 Task: Reserve a 3-hour wildlife and nature sketching workshop for art enthusiasts to capture the beauty of the natural world through sketching.
Action: Mouse pressed left at (983, 149)
Screenshot: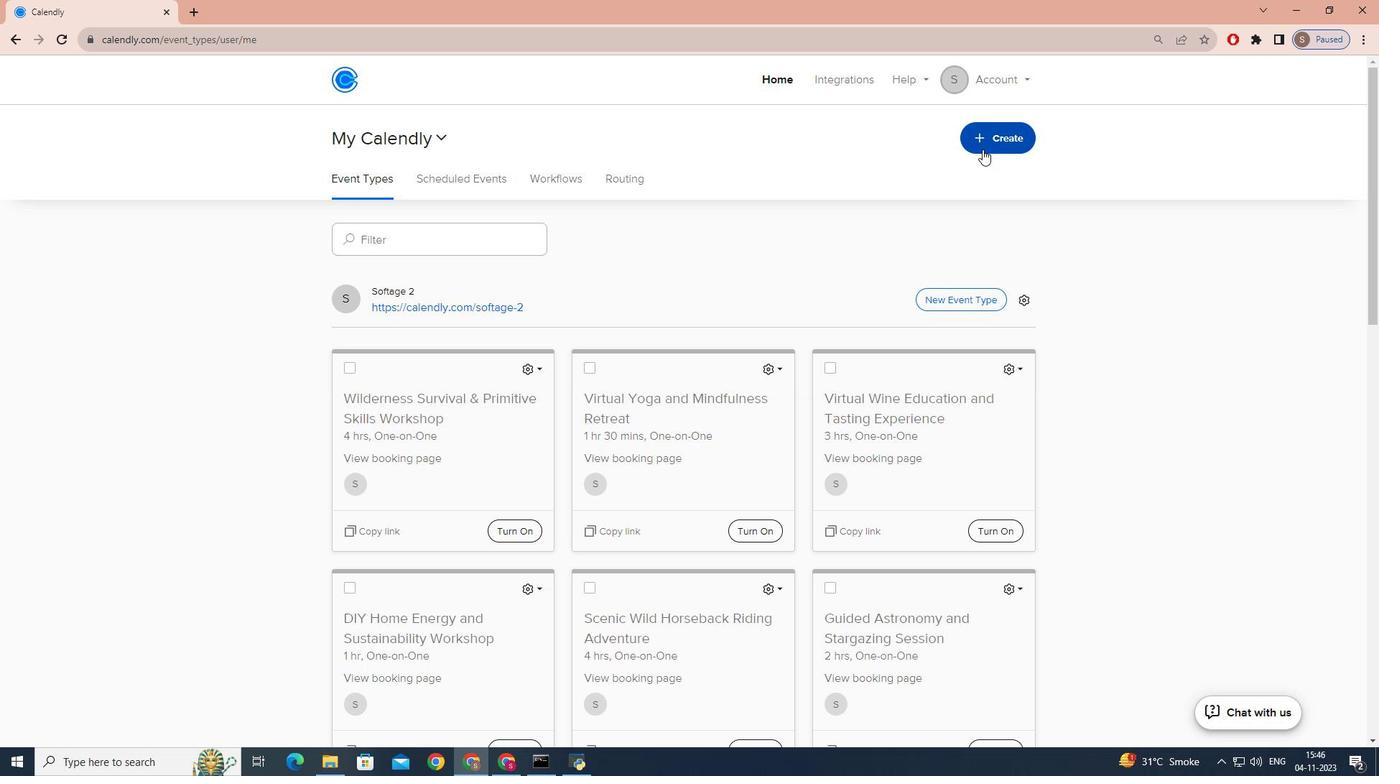 
Action: Mouse moved to (933, 178)
Screenshot: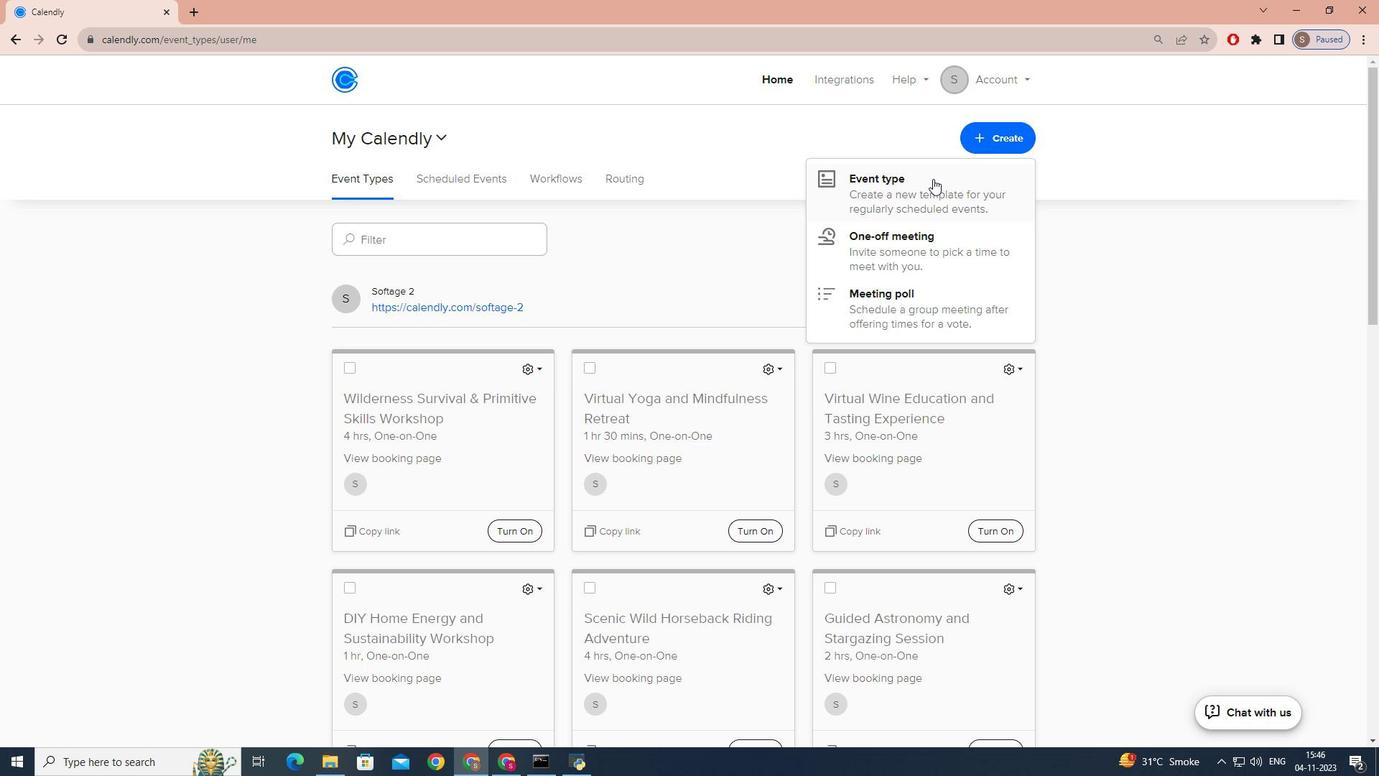 
Action: Mouse pressed left at (933, 178)
Screenshot: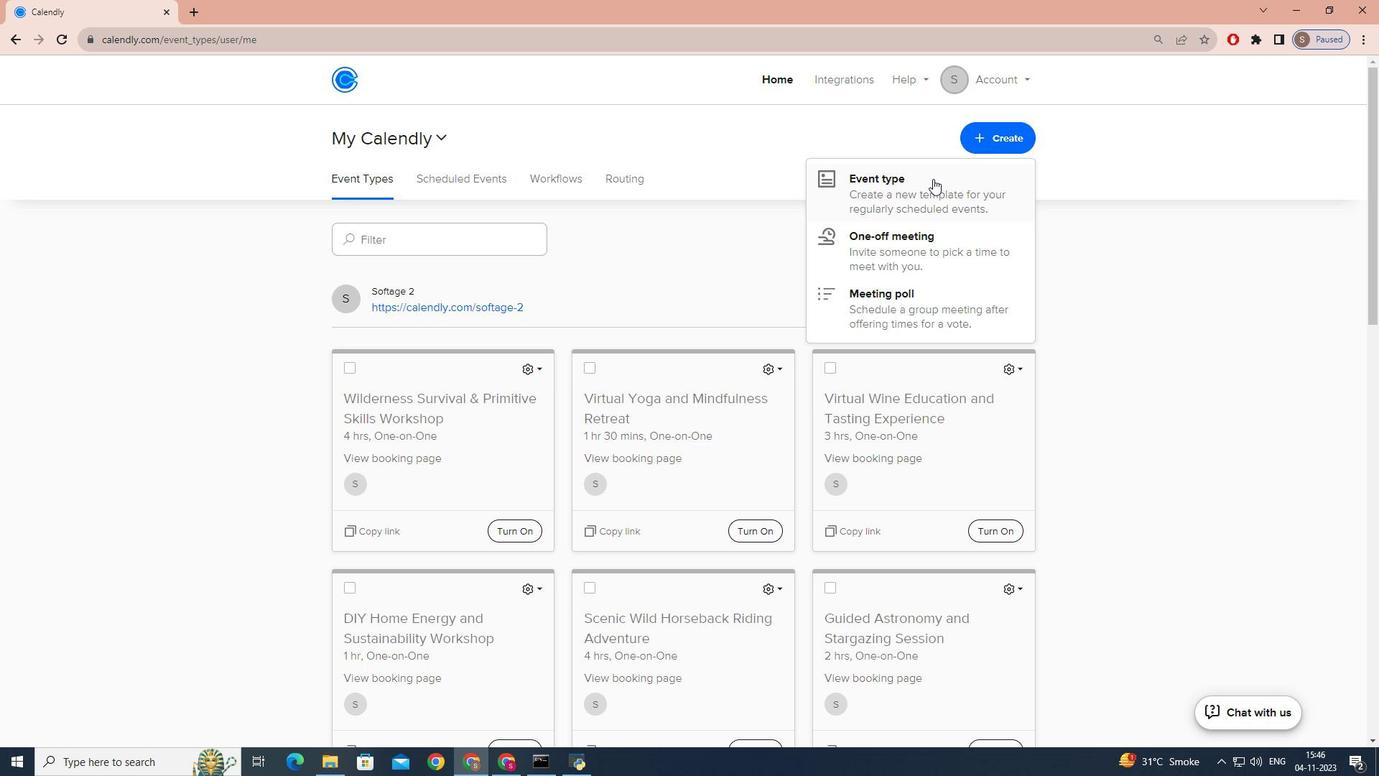 
Action: Mouse moved to (587, 252)
Screenshot: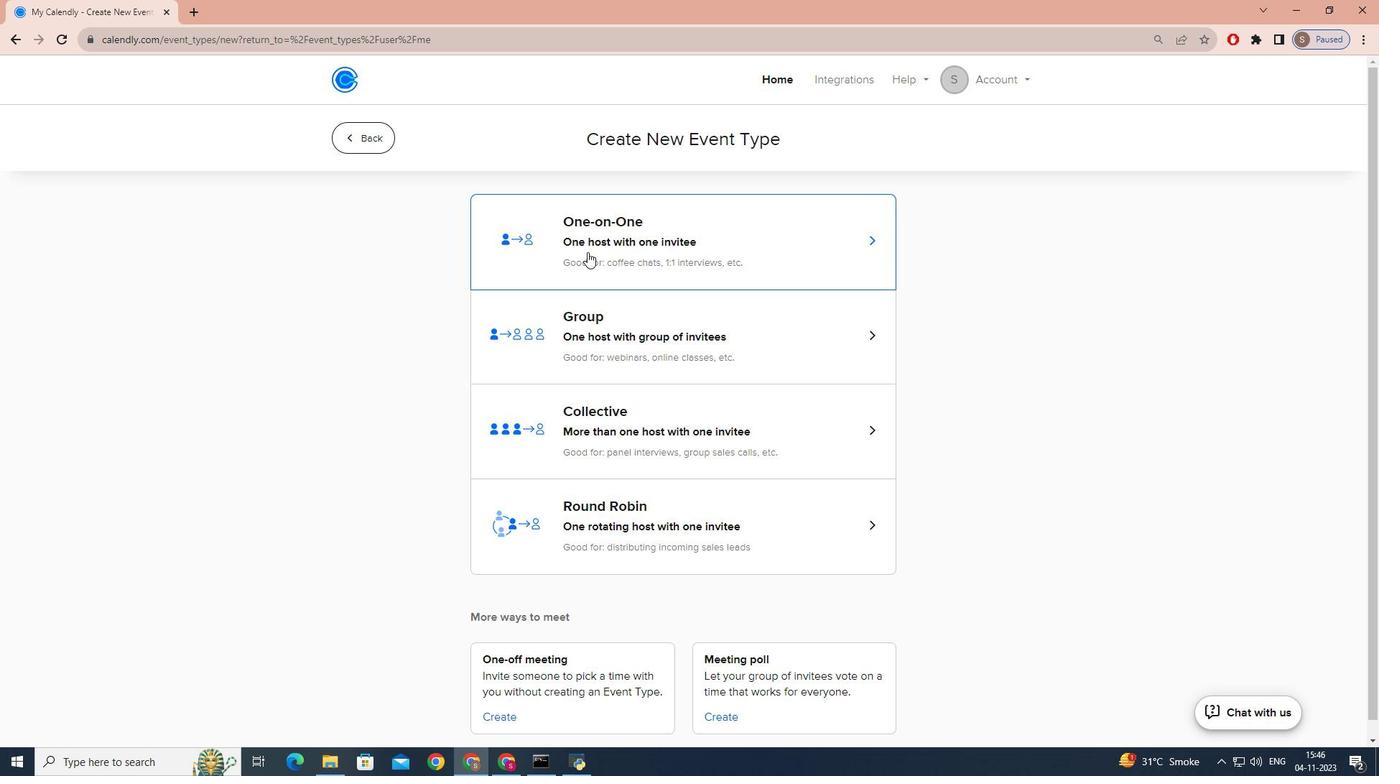 
Action: Mouse pressed left at (587, 252)
Screenshot: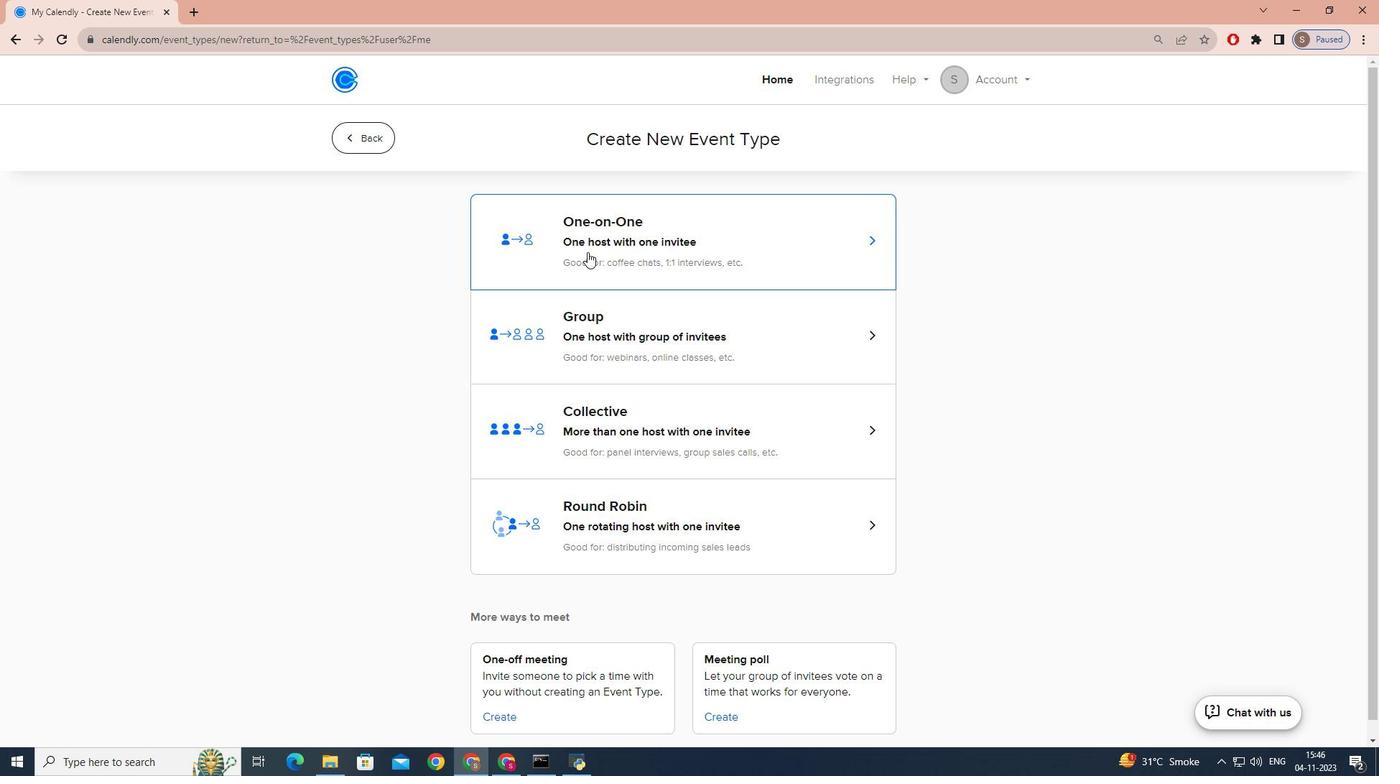 
Action: Mouse moved to (452, 335)
Screenshot: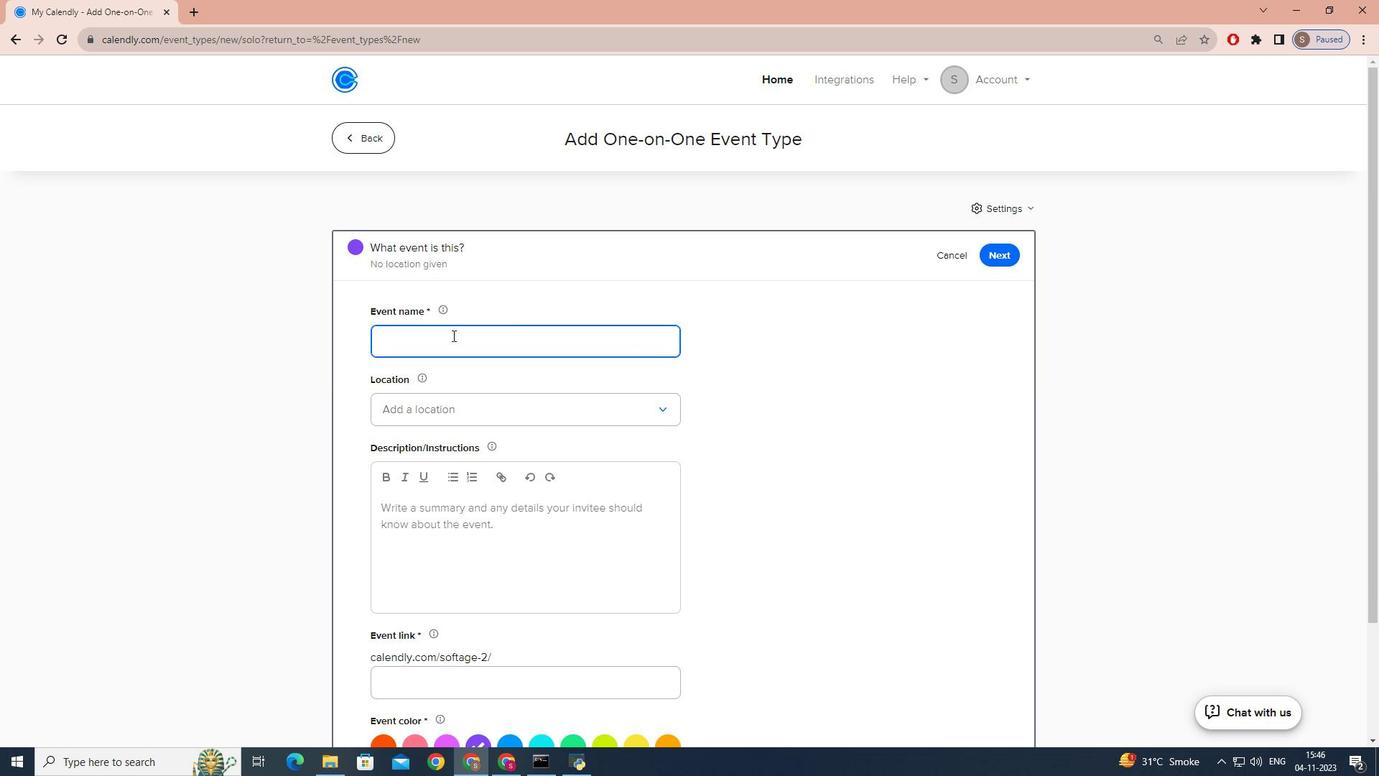
Action: Key pressed <Key.caps_lock><Key.caps_lock>w<Key.caps_lock>ILDLIFE<Key.space>AND<Key.space><Key.caps_lock>n<Key.caps_lock>ATURTE<Key.space><Key.backspace><Key.backspace><Key.backspace>E<Key.space><Key.caps_lock>s<Key.caps_lock>KETCHING<Key.space><Key.caps_lock>w<Key.caps_lock>ORKSHOP
Screenshot: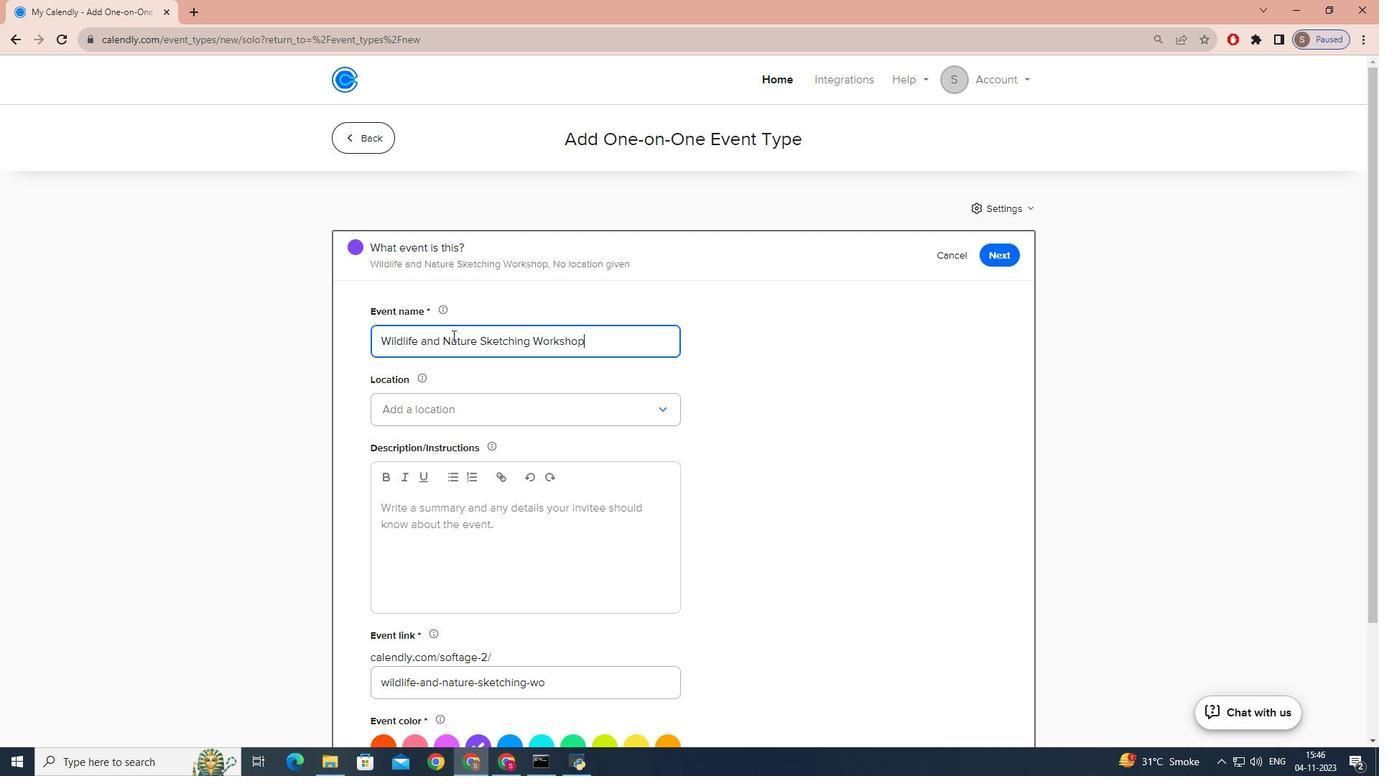 
Action: Mouse moved to (406, 418)
Screenshot: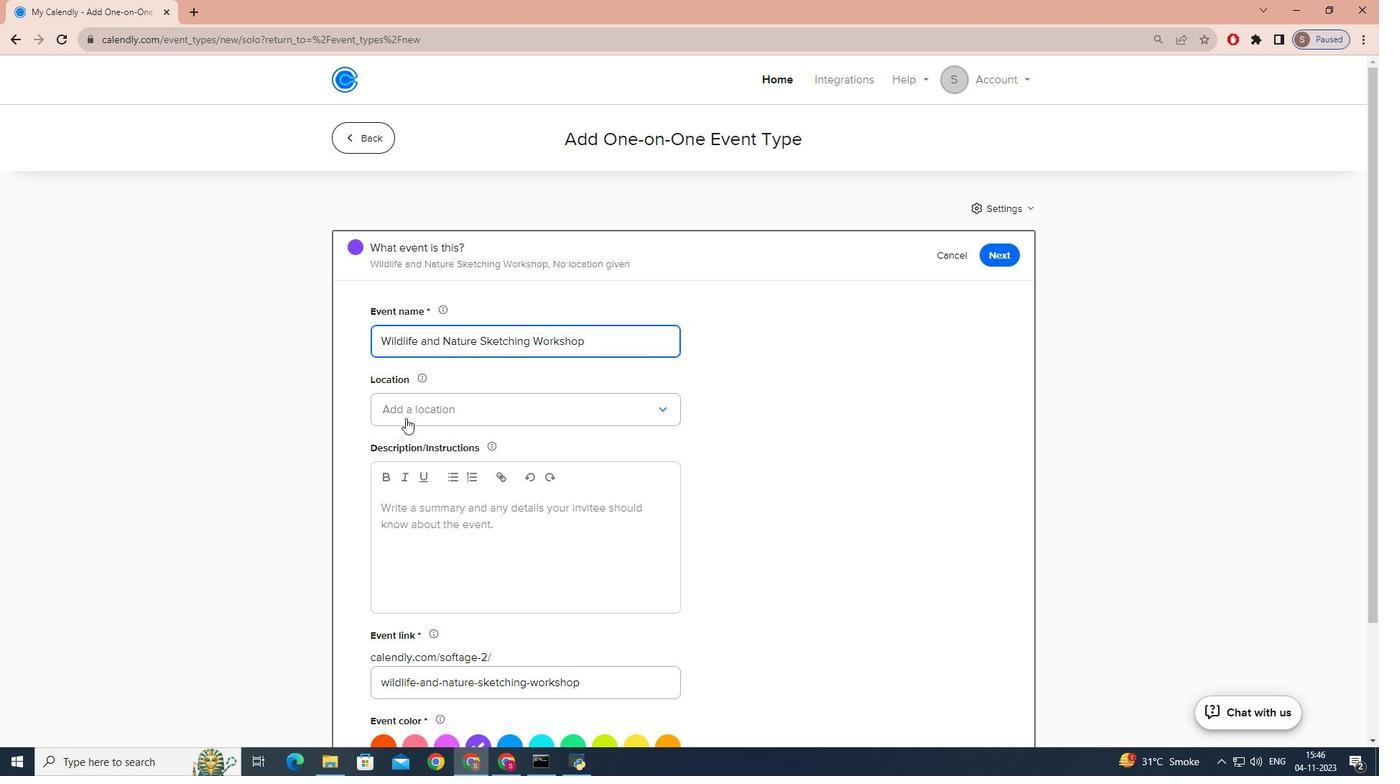 
Action: Mouse pressed left at (406, 418)
Screenshot: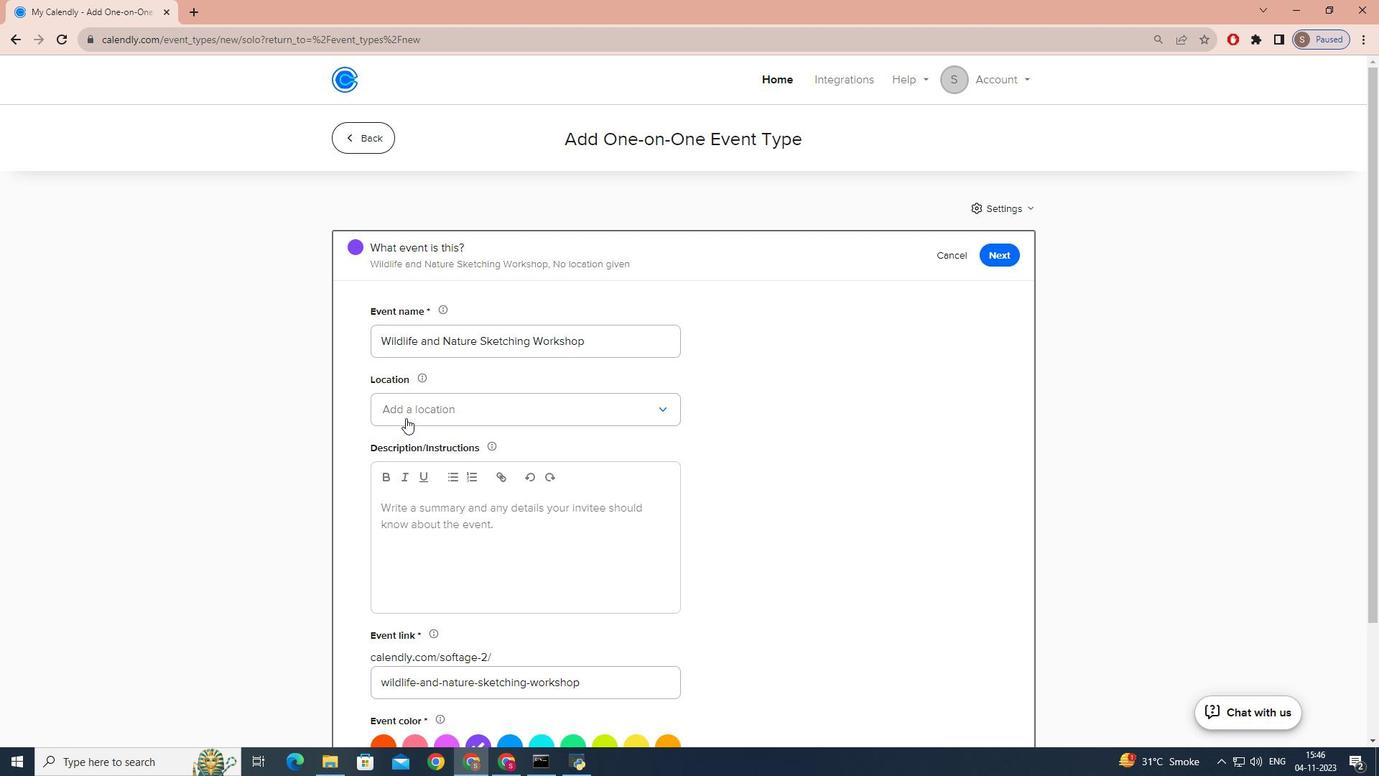 
Action: Mouse moved to (444, 436)
Screenshot: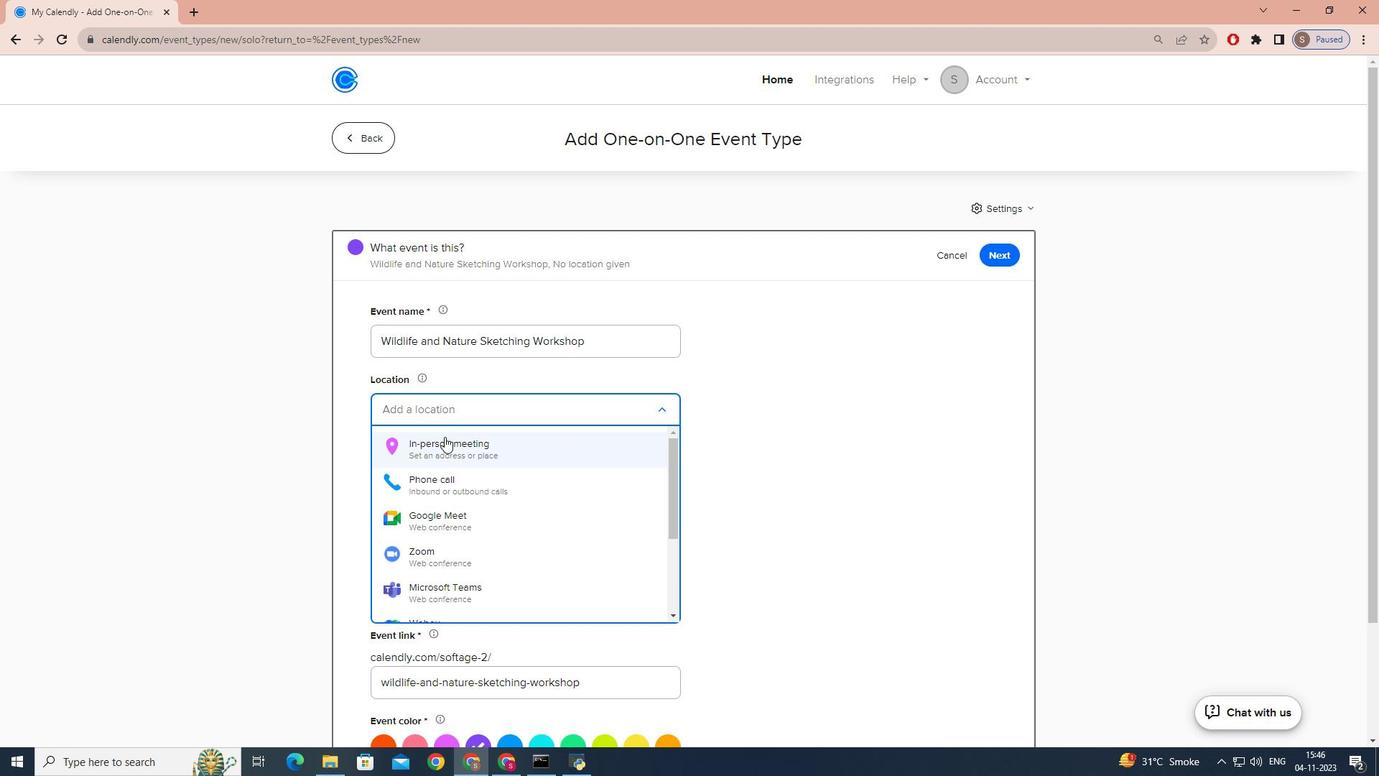 
Action: Mouse pressed left at (444, 436)
Screenshot: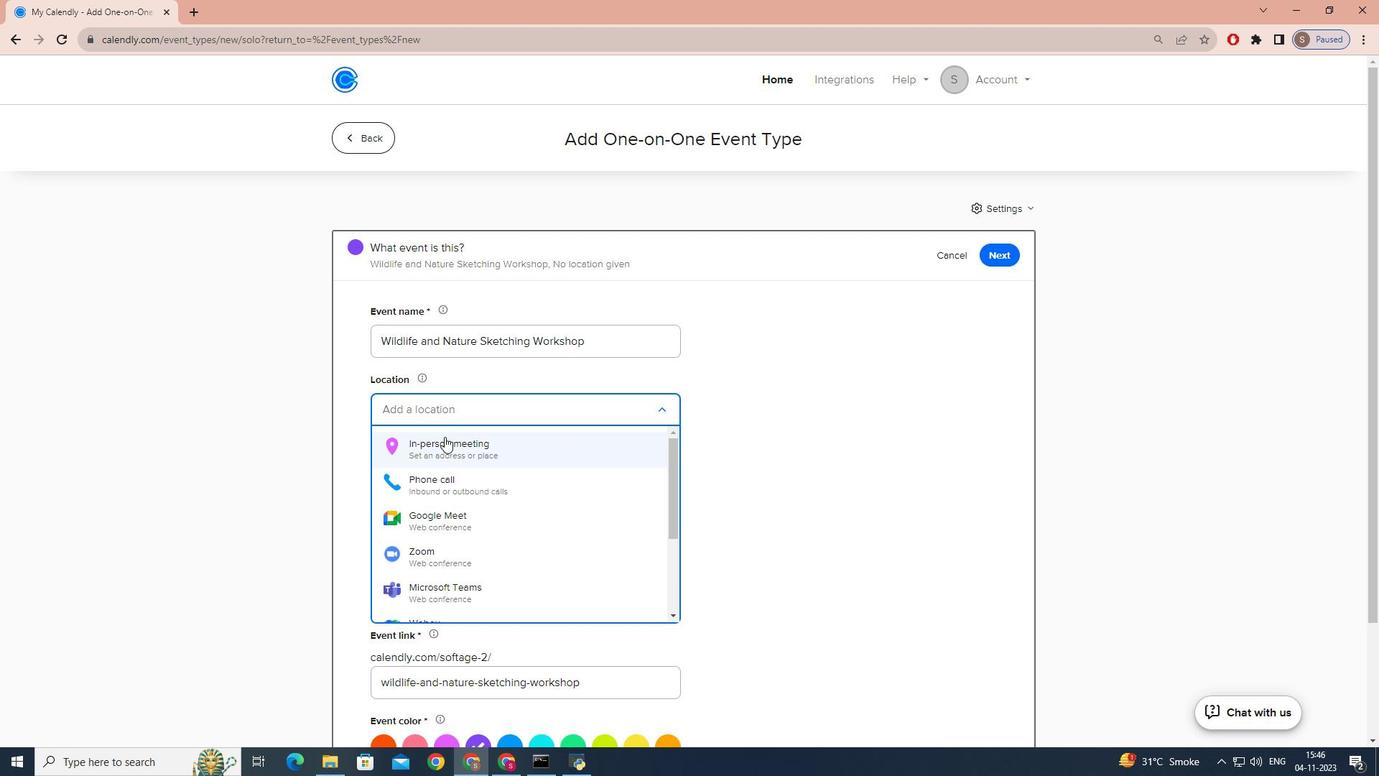 
Action: Mouse moved to (631, 251)
Screenshot: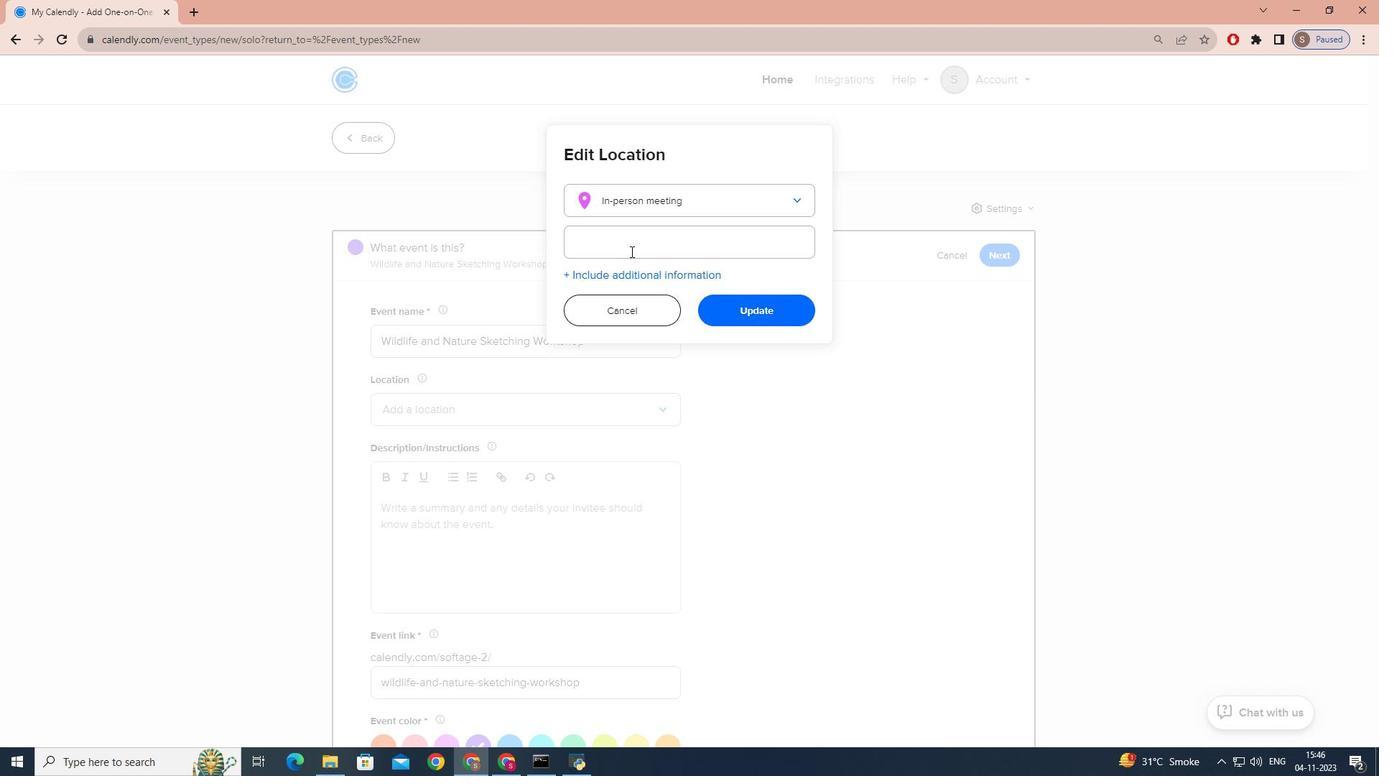 
Action: Mouse pressed left at (631, 251)
Screenshot: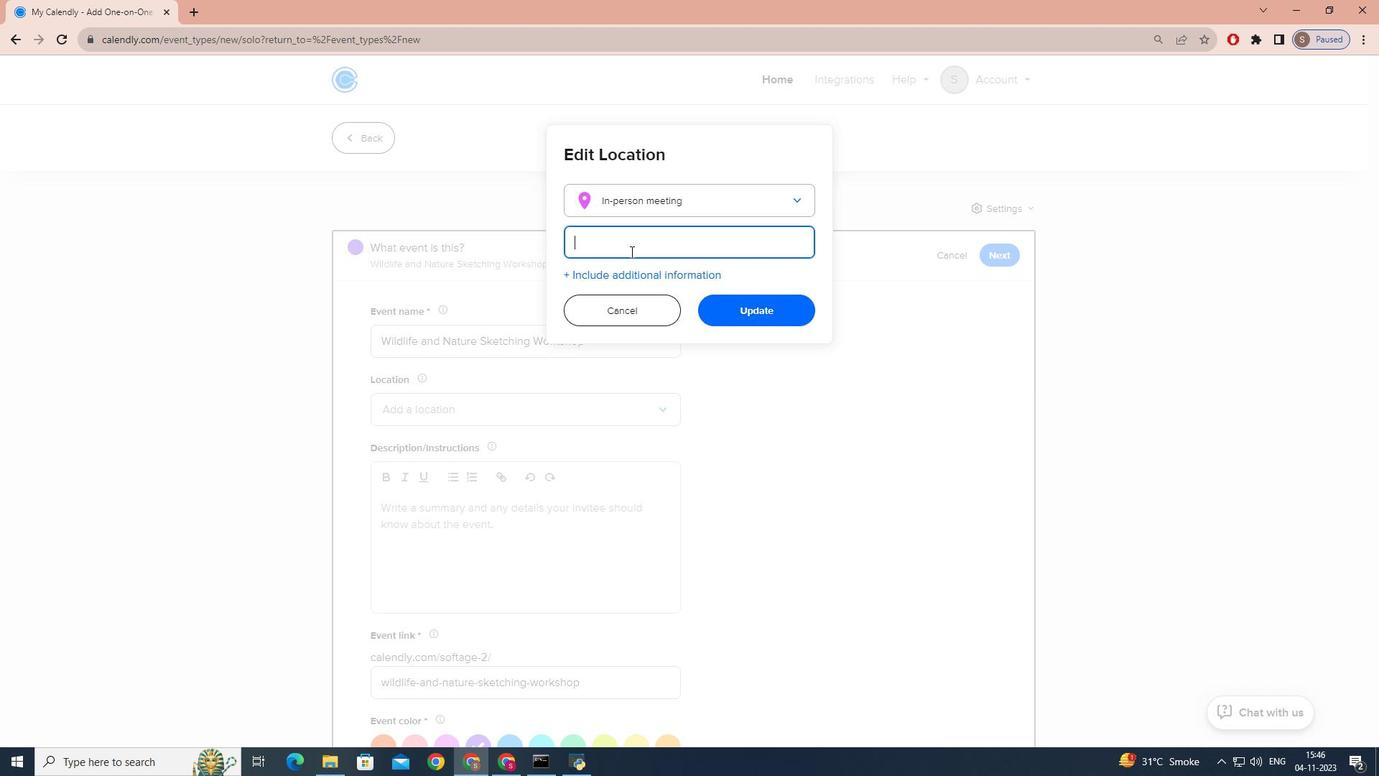 
Action: Mouse moved to (636, 250)
Screenshot: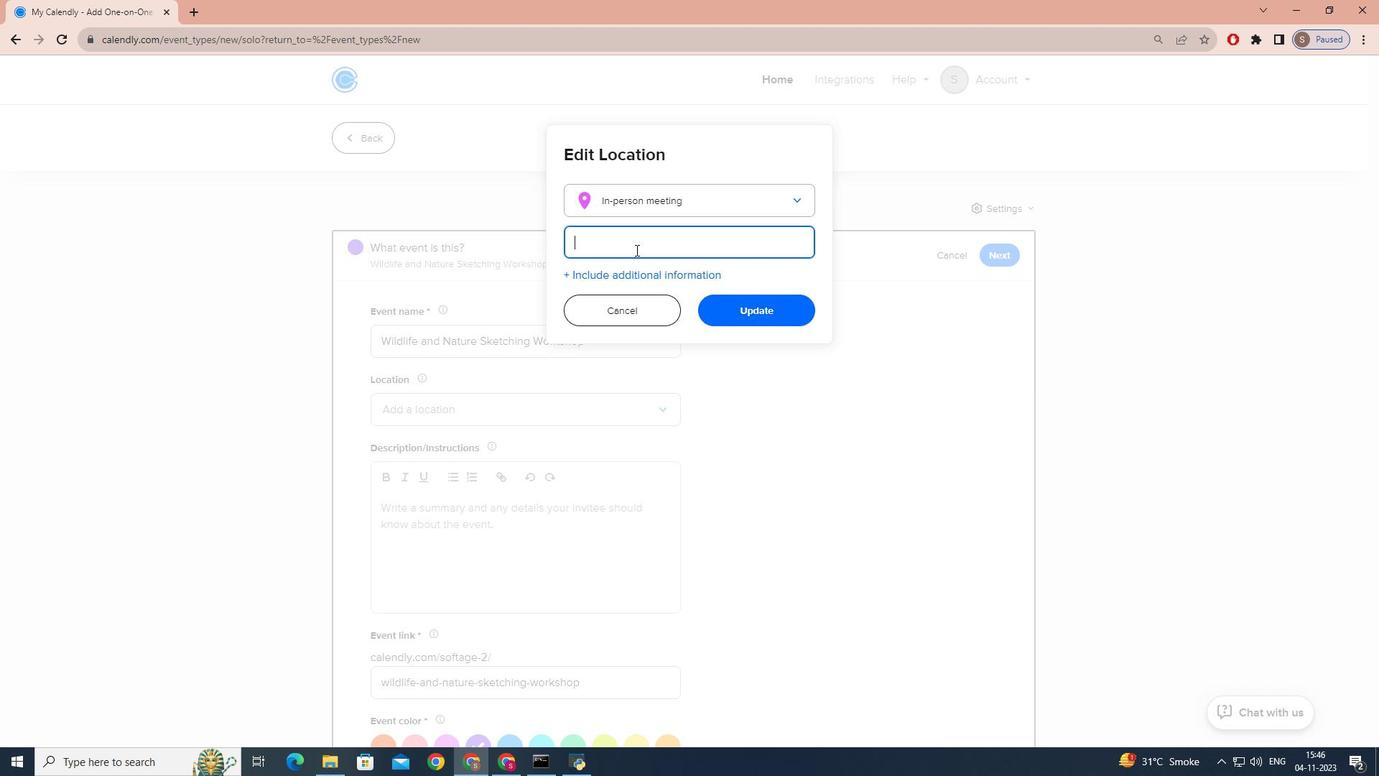
Action: Key pressed <Key.caps_lock>m<Key.caps_lock>ISTYWOOD<Key.space><Key.caps_lock>e<Key.caps_lock>NCLAVE,<Key.caps_lock>n<Key.caps_lock>EVADA,<Key.caps_lock>us<Key.backspace>.s.a
Screenshot: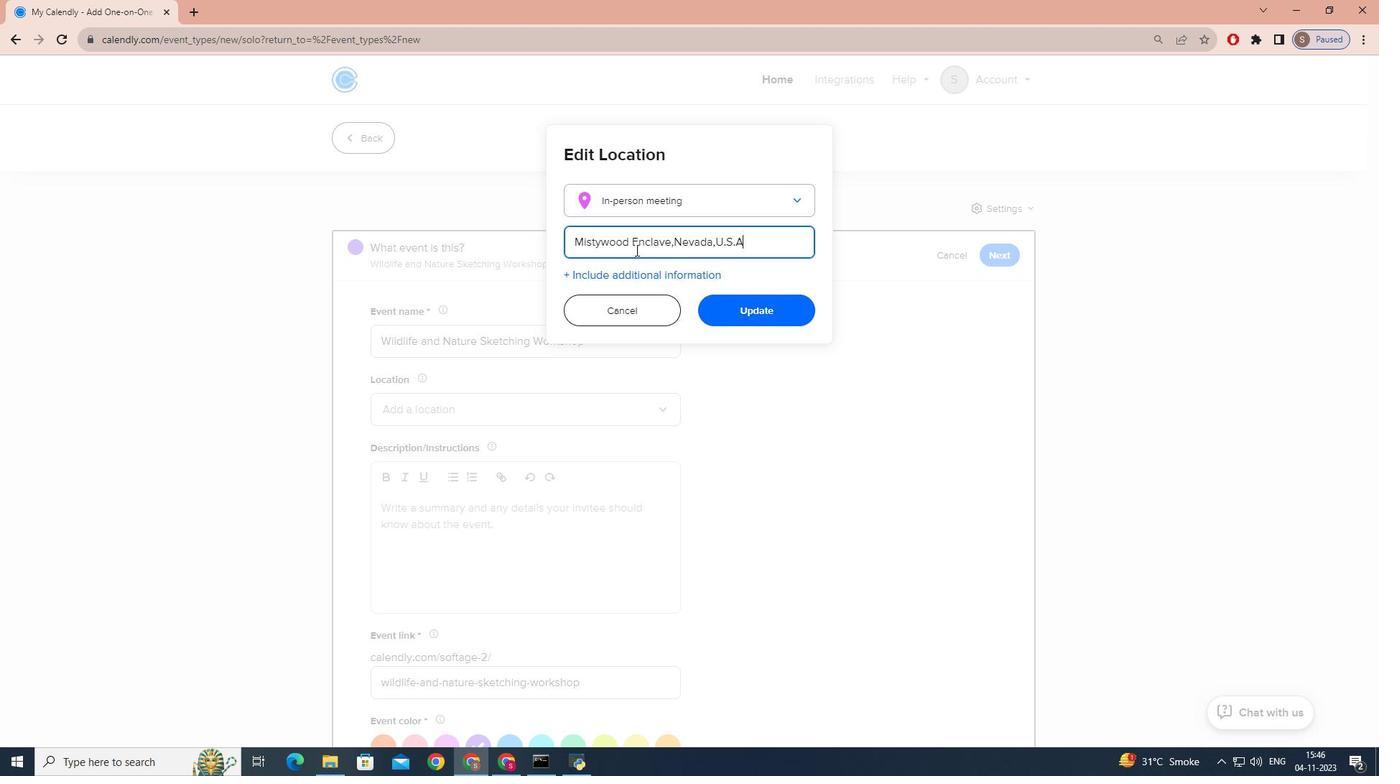 
Action: Mouse moved to (794, 315)
Screenshot: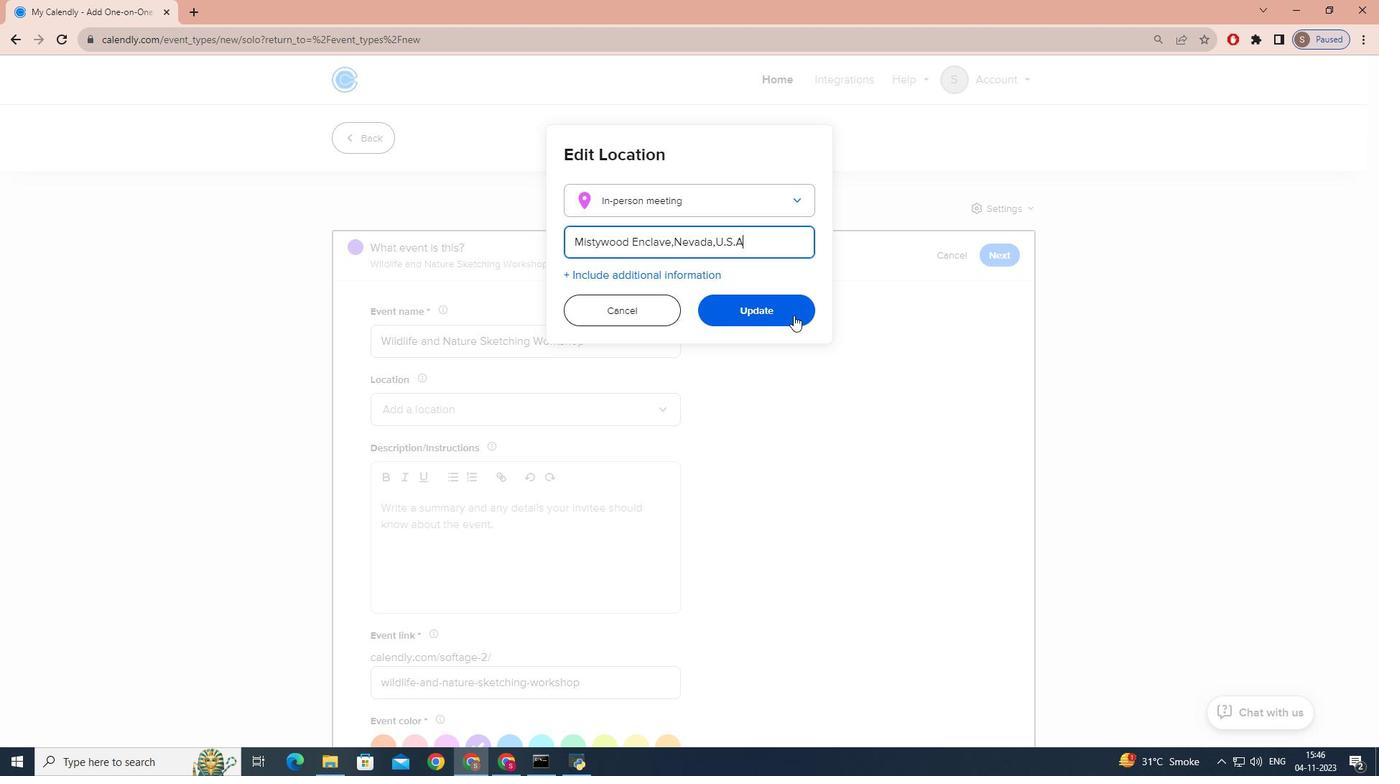 
Action: Mouse pressed left at (794, 315)
Screenshot: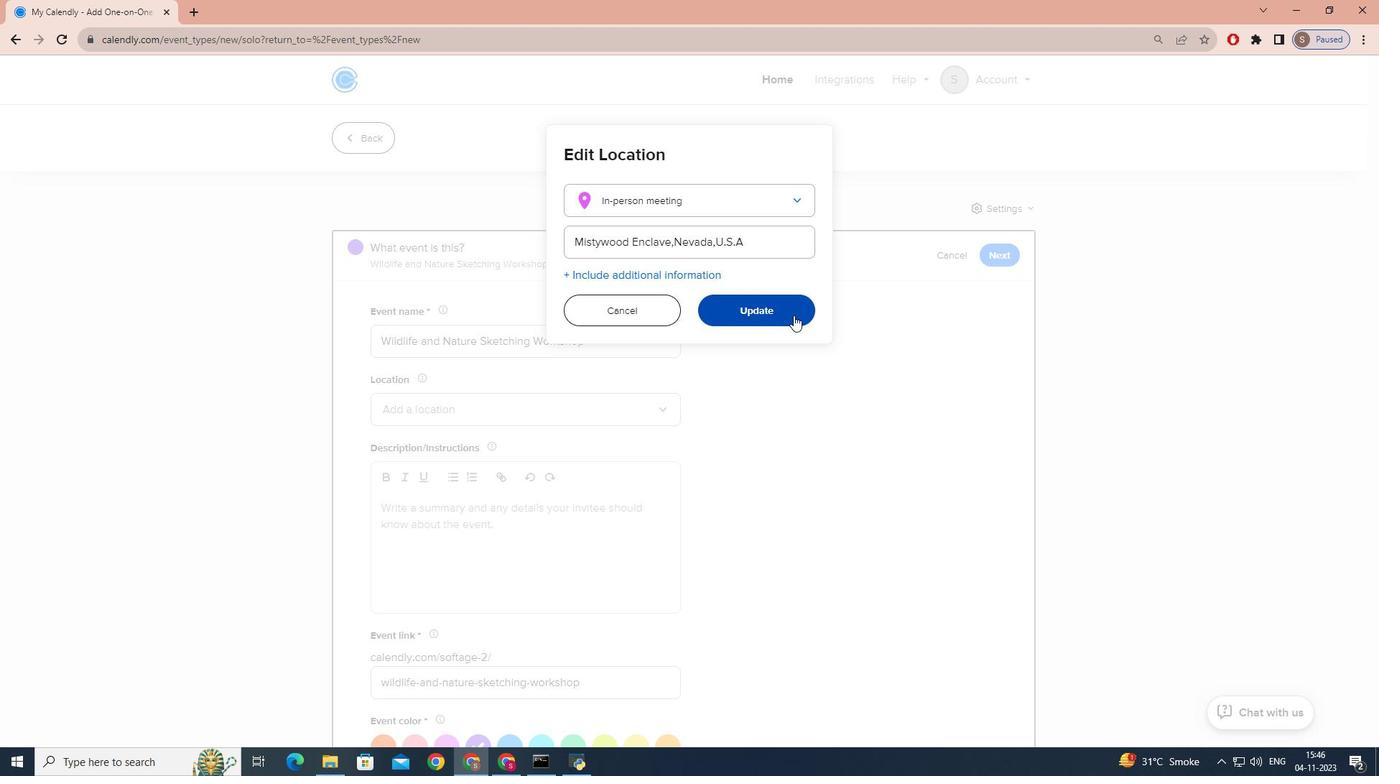 
Action: Mouse moved to (610, 415)
Screenshot: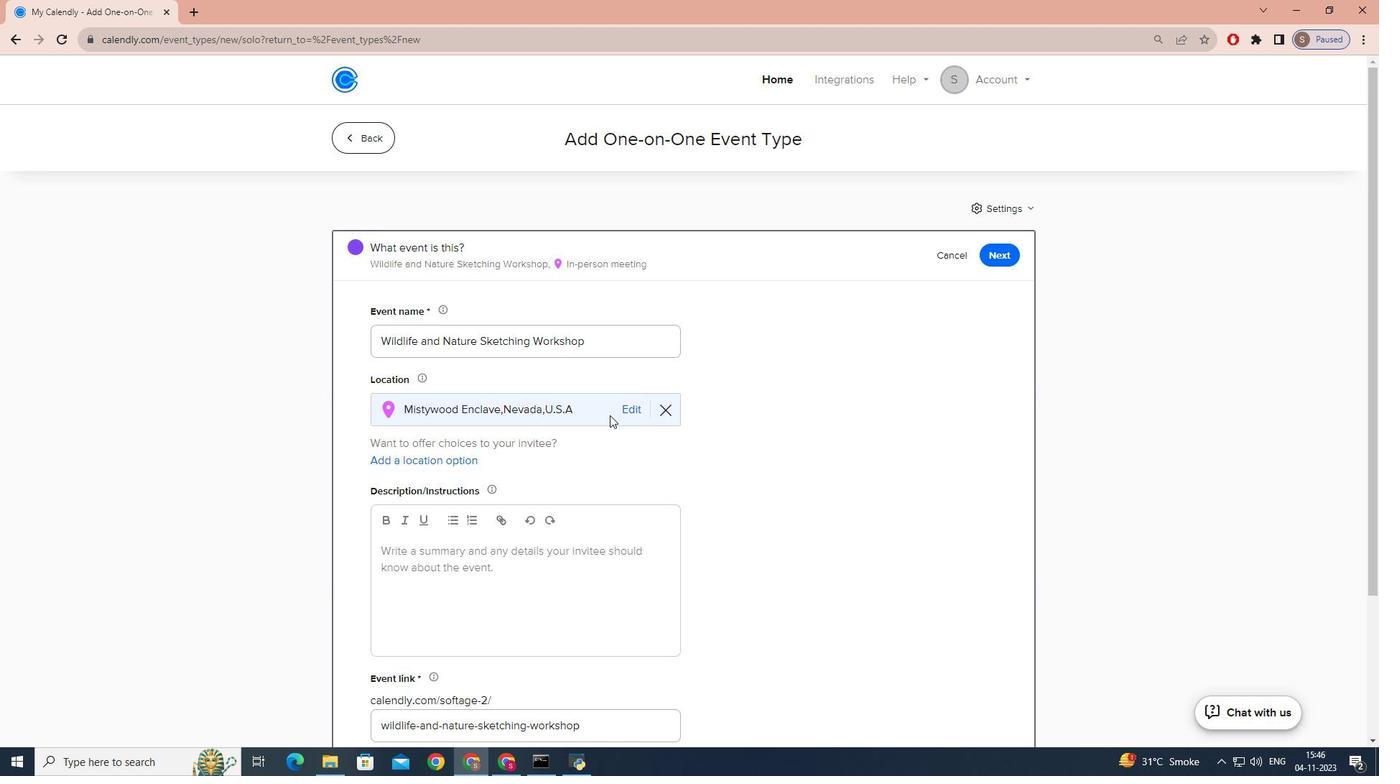 
Action: Mouse scrolled (610, 414) with delta (0, 0)
Screenshot: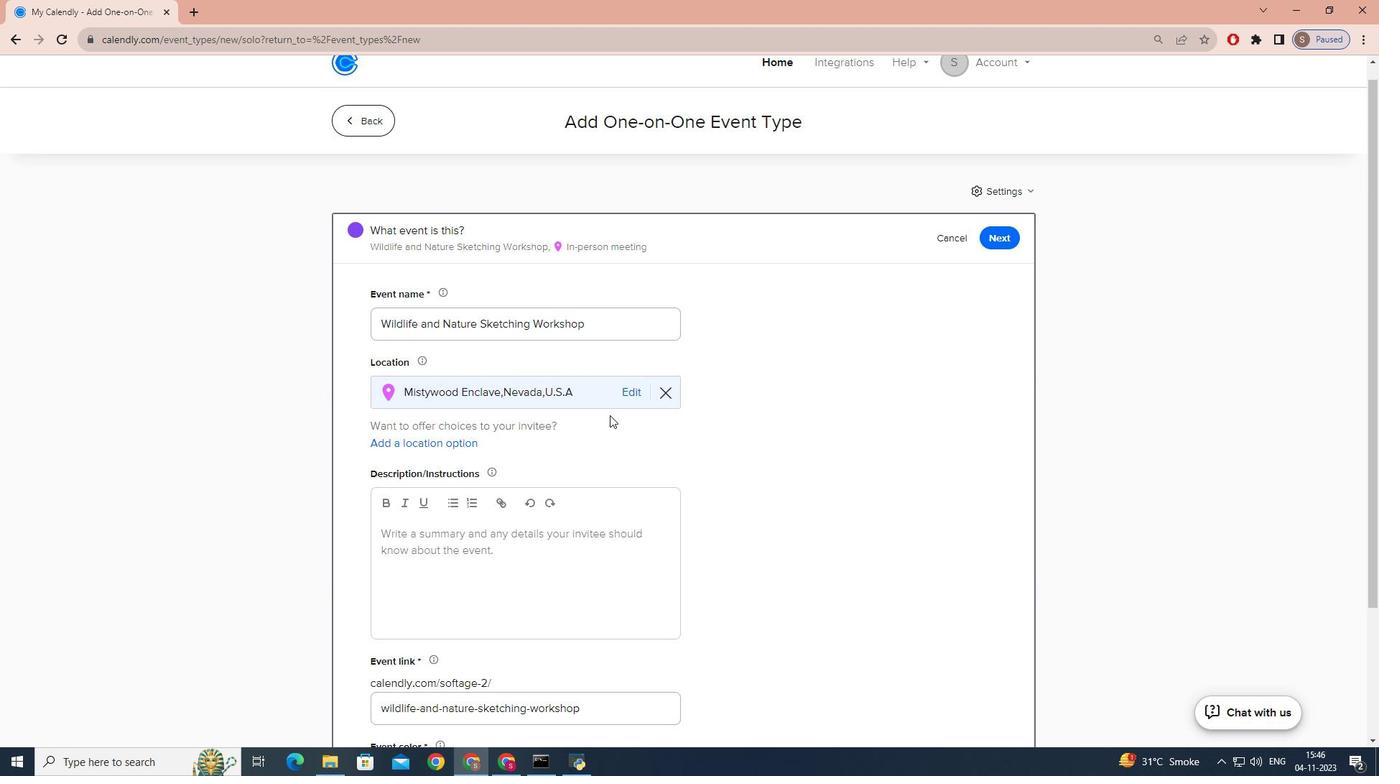
Action: Mouse scrolled (610, 414) with delta (0, 0)
Screenshot: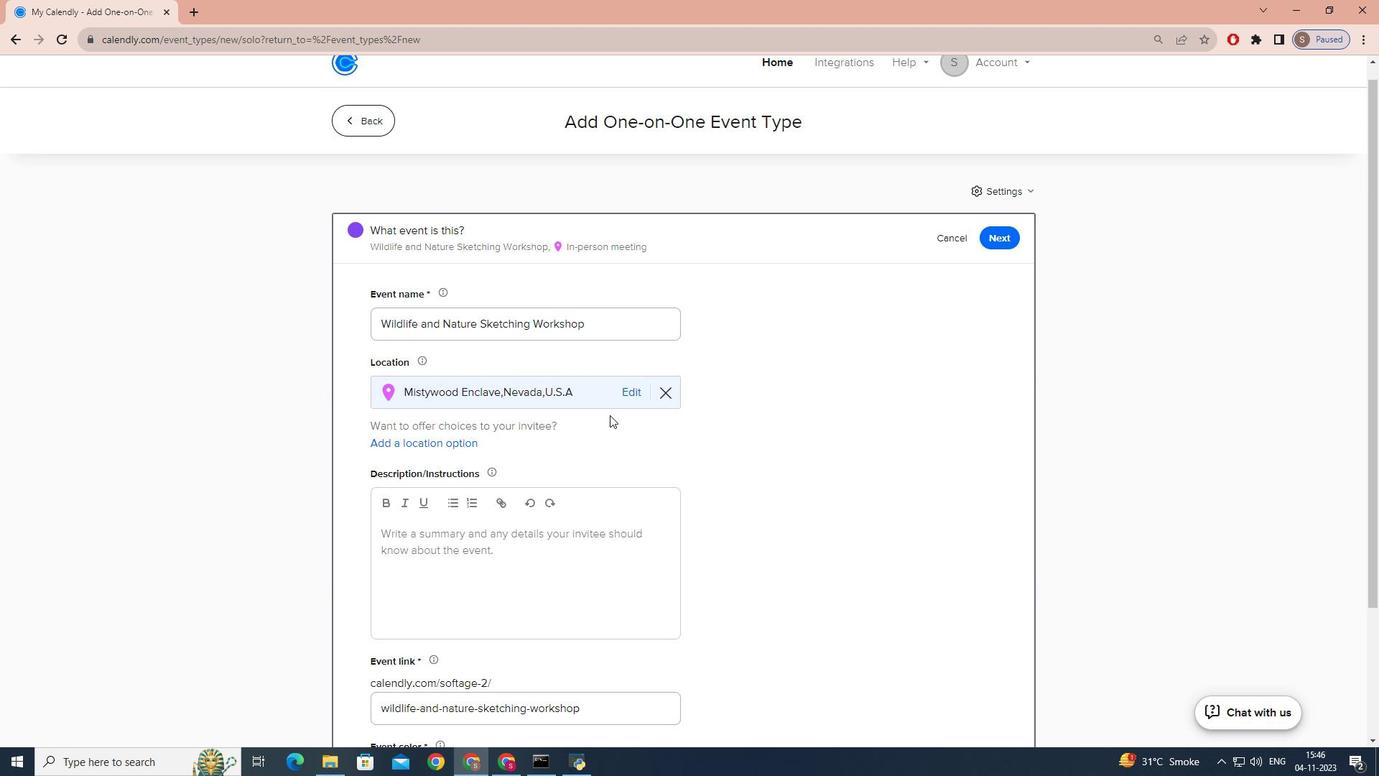 
Action: Mouse scrolled (610, 414) with delta (0, 0)
Screenshot: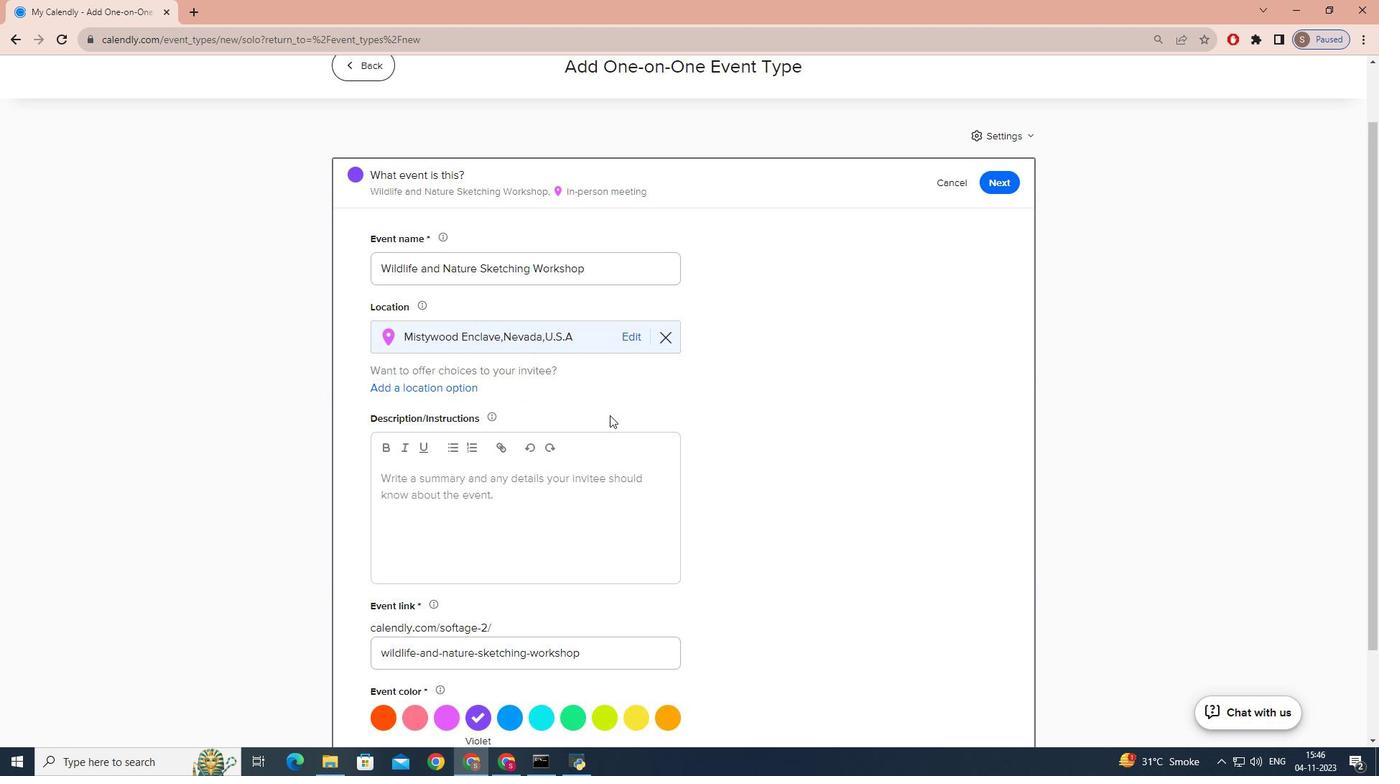 
Action: Mouse moved to (526, 409)
Screenshot: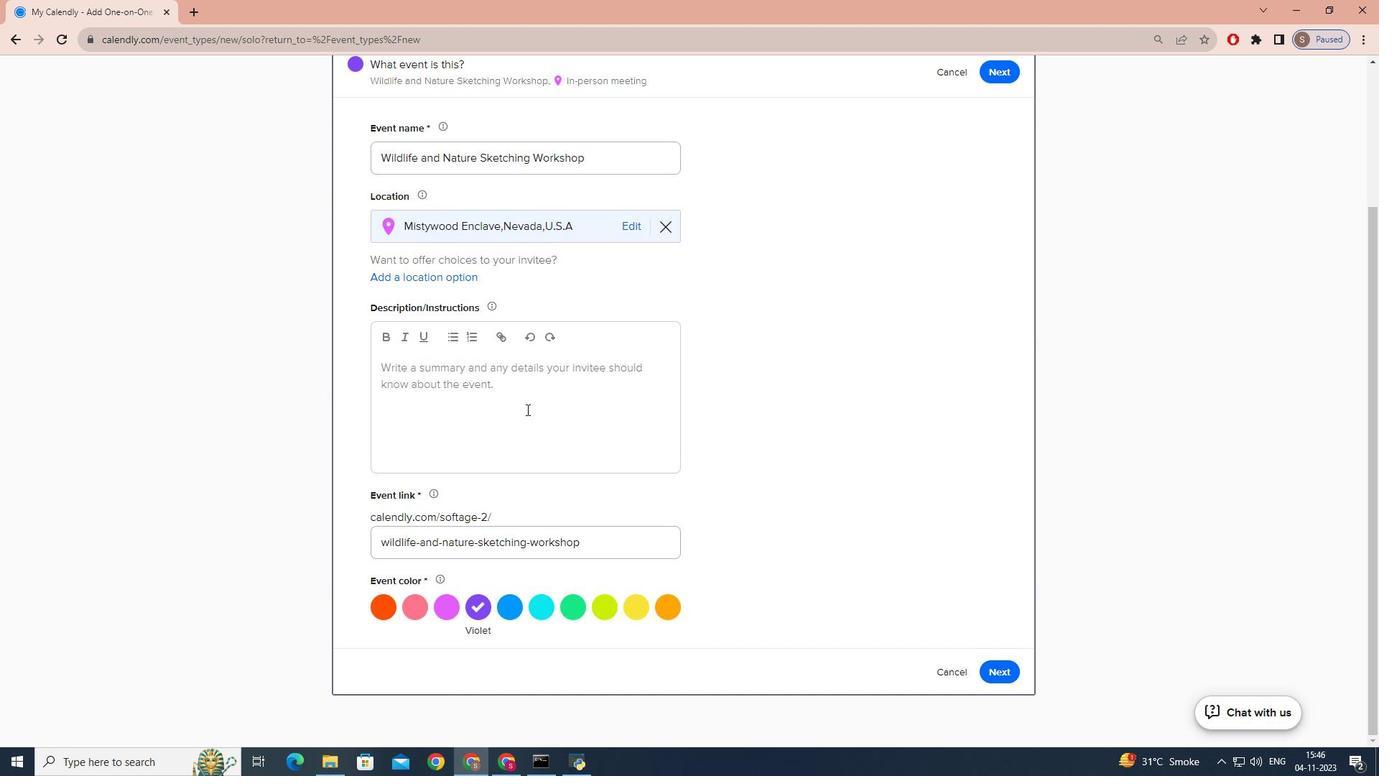 
Action: Mouse pressed left at (526, 409)
Screenshot: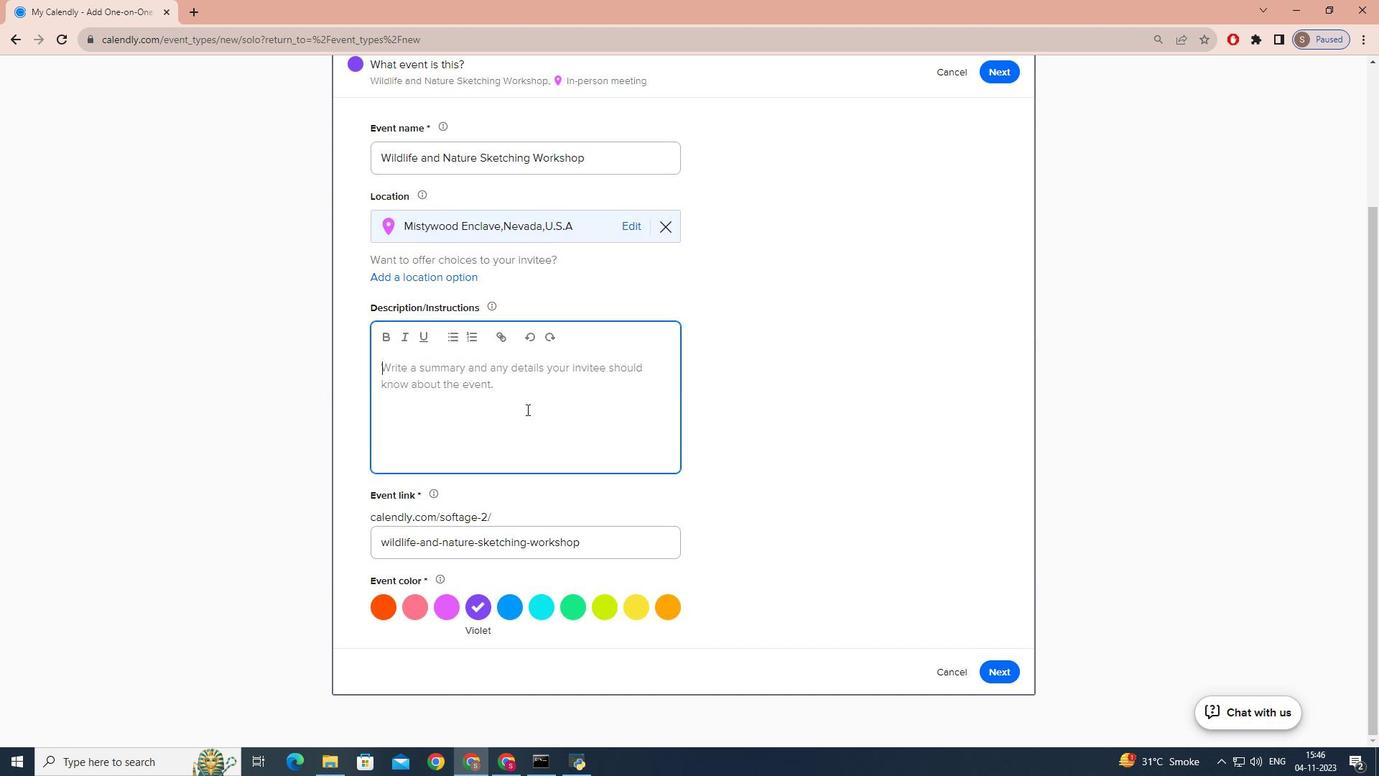 
Action: Mouse moved to (527, 409)
Screenshot: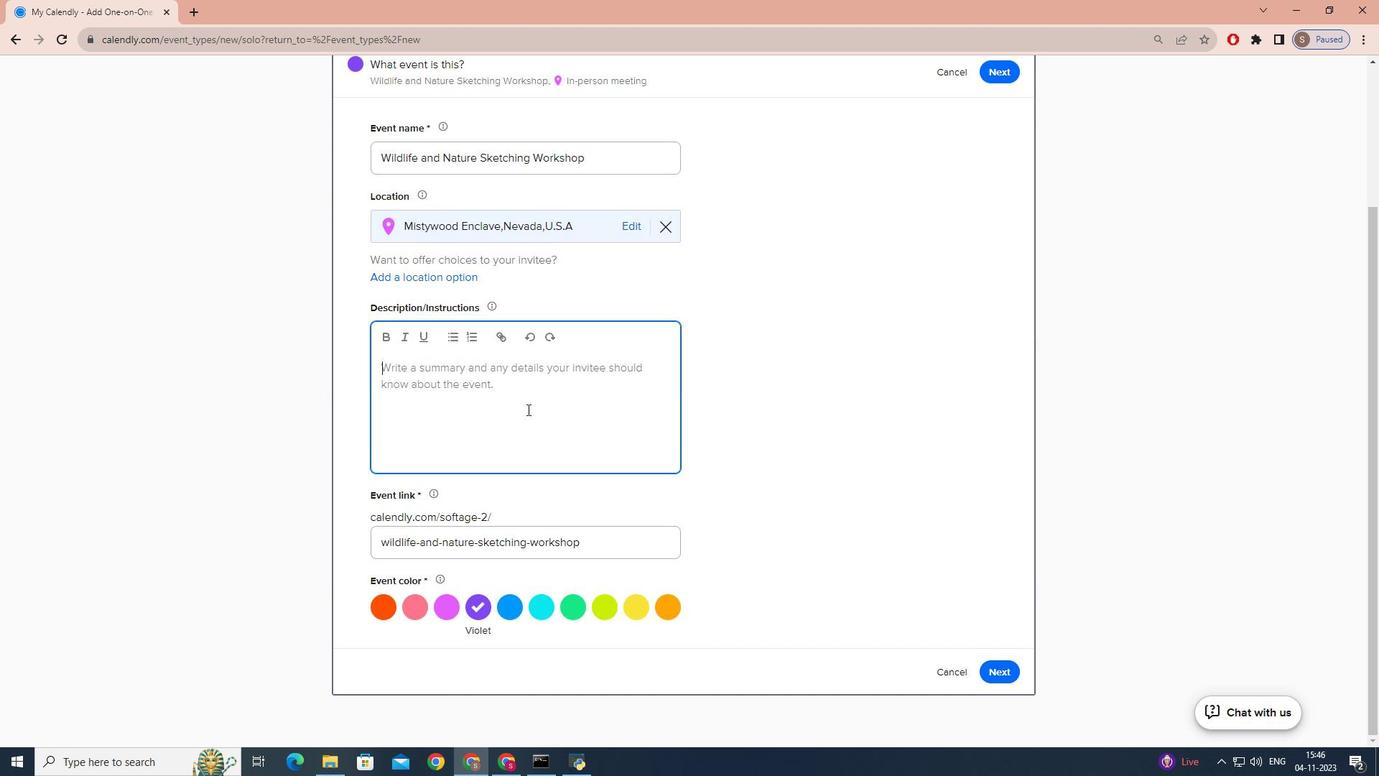 
Action: Key pressed <Key.caps_lock>C<Key.caps_lock>al<Key.backspace><Key.backspace><Key.backspace>c<Key.caps_lock>ALLING<Key.space>ALL<Key.space>ART<Key.space>ENTHUD<Key.backspace>SIATS,NA
Screenshot: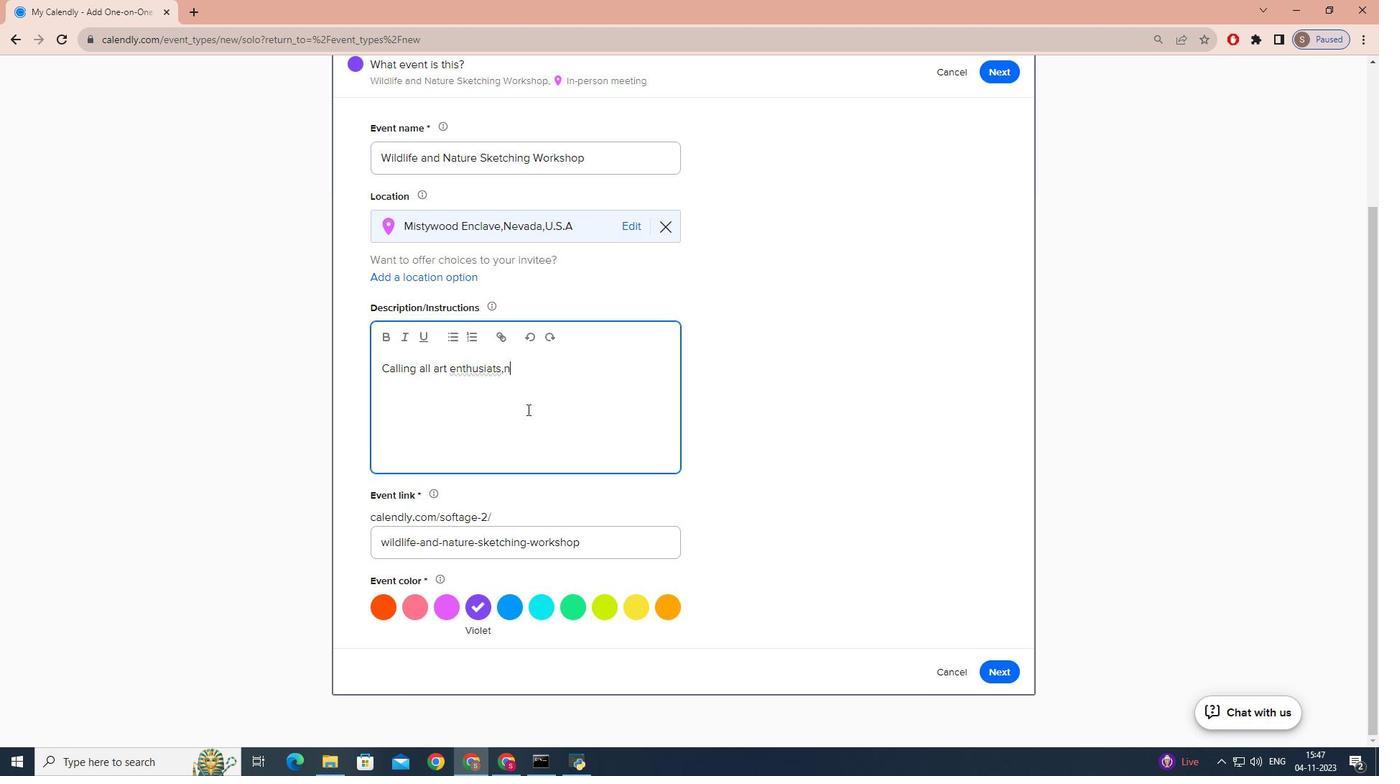 
Action: Mouse moved to (491, 369)
Screenshot: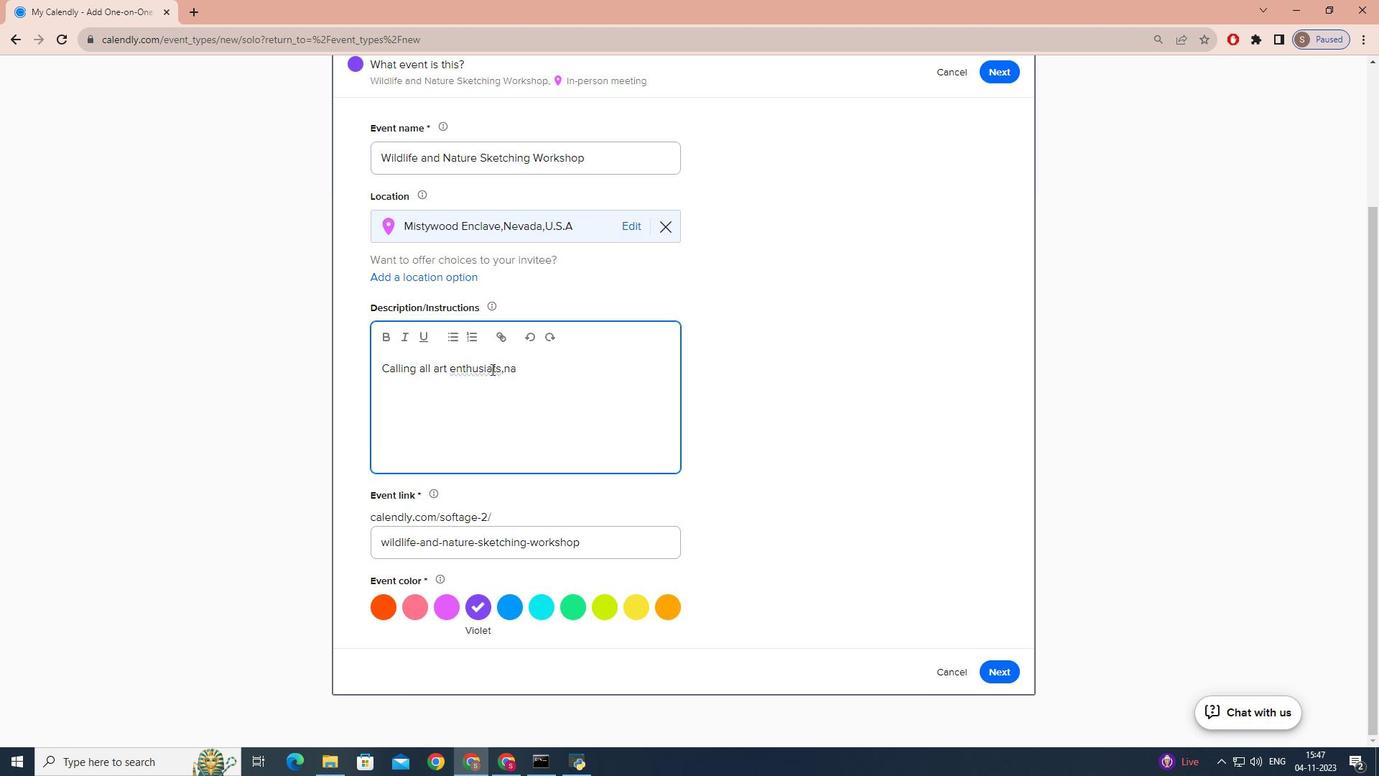 
Action: Mouse pressed left at (491, 369)
Screenshot: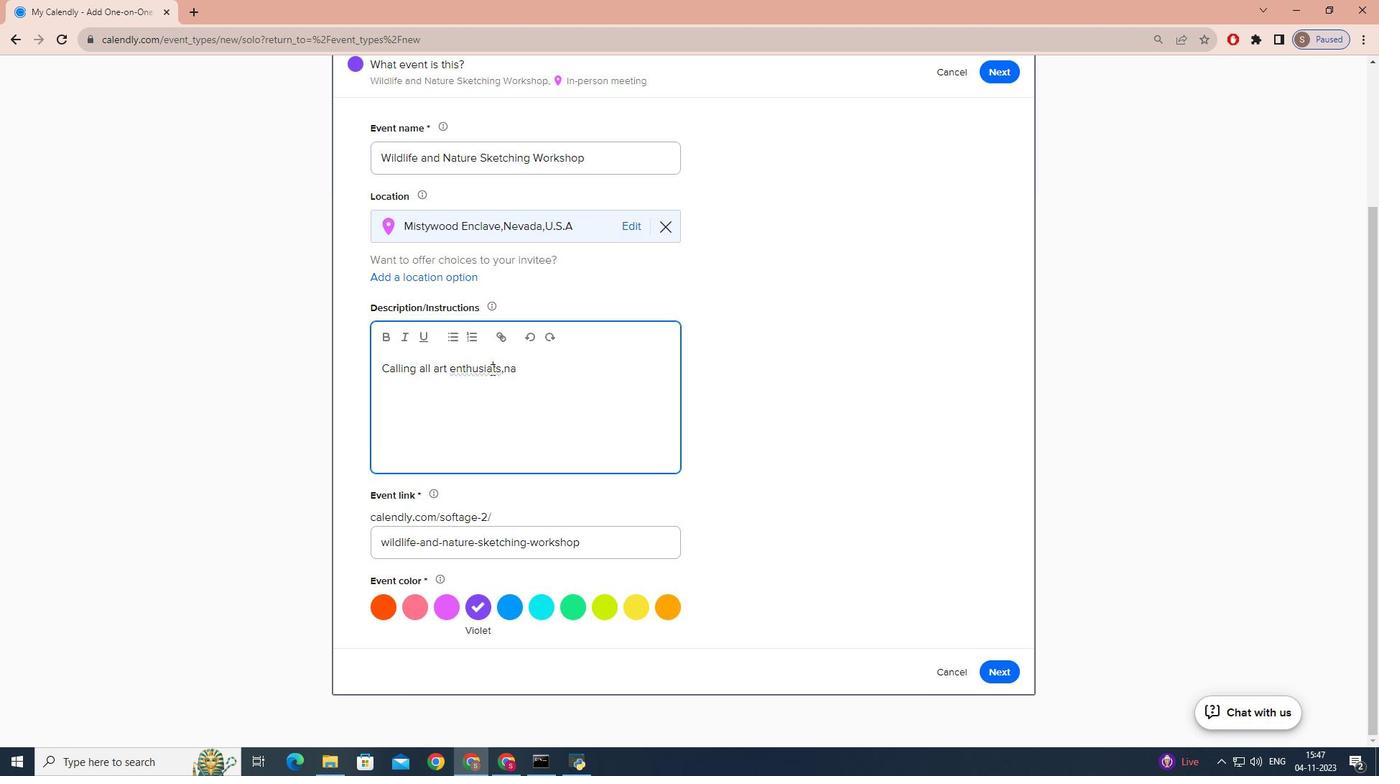 
Action: Key pressed S
Screenshot: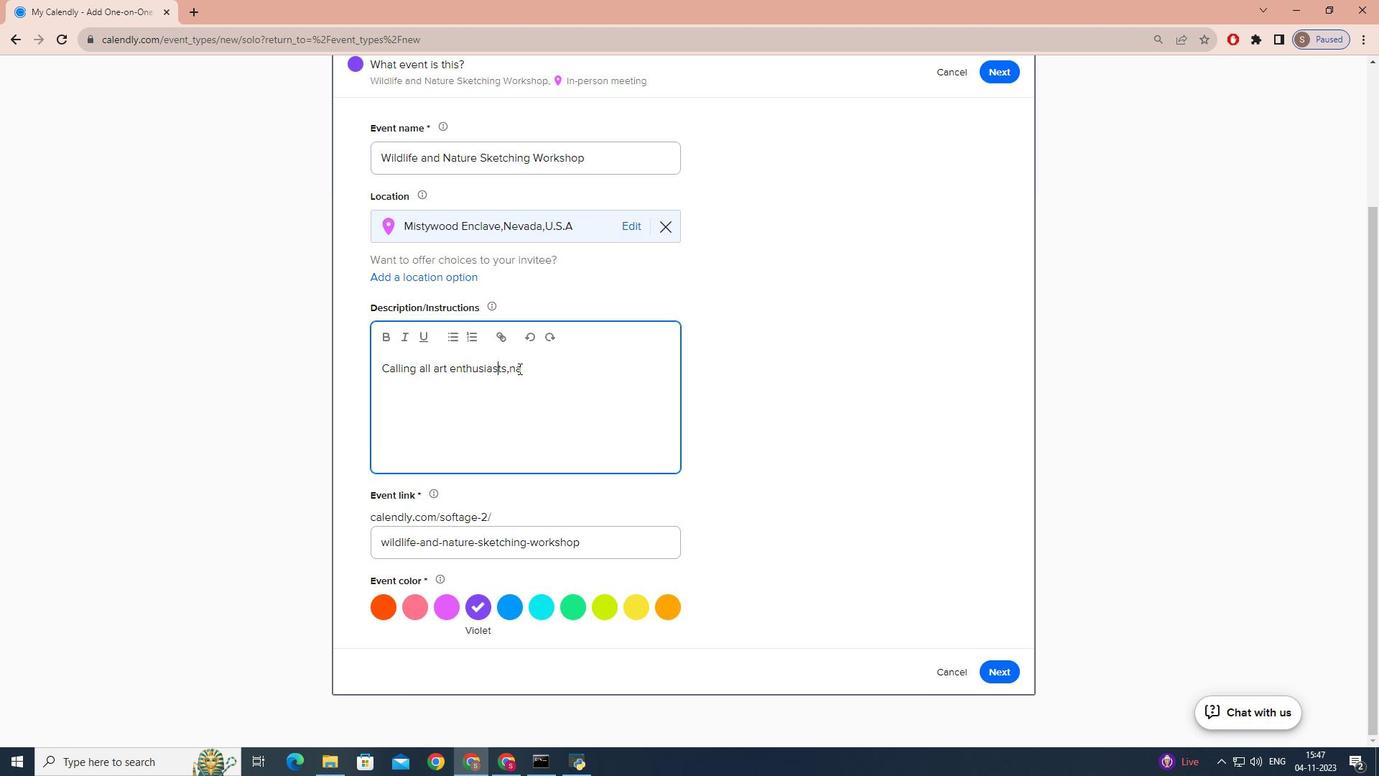 
Action: Mouse moved to (528, 373)
Screenshot: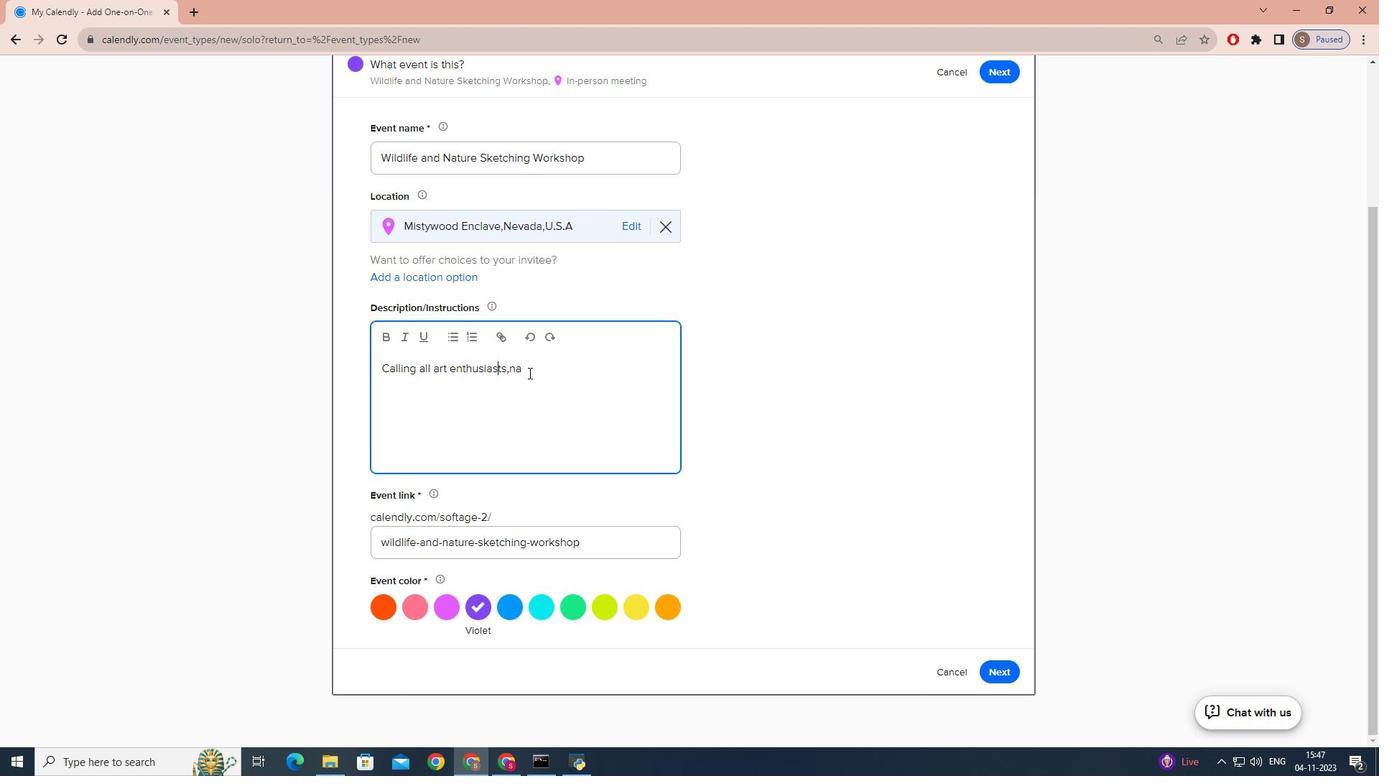 
Action: Mouse pressed left at (528, 373)
Screenshot: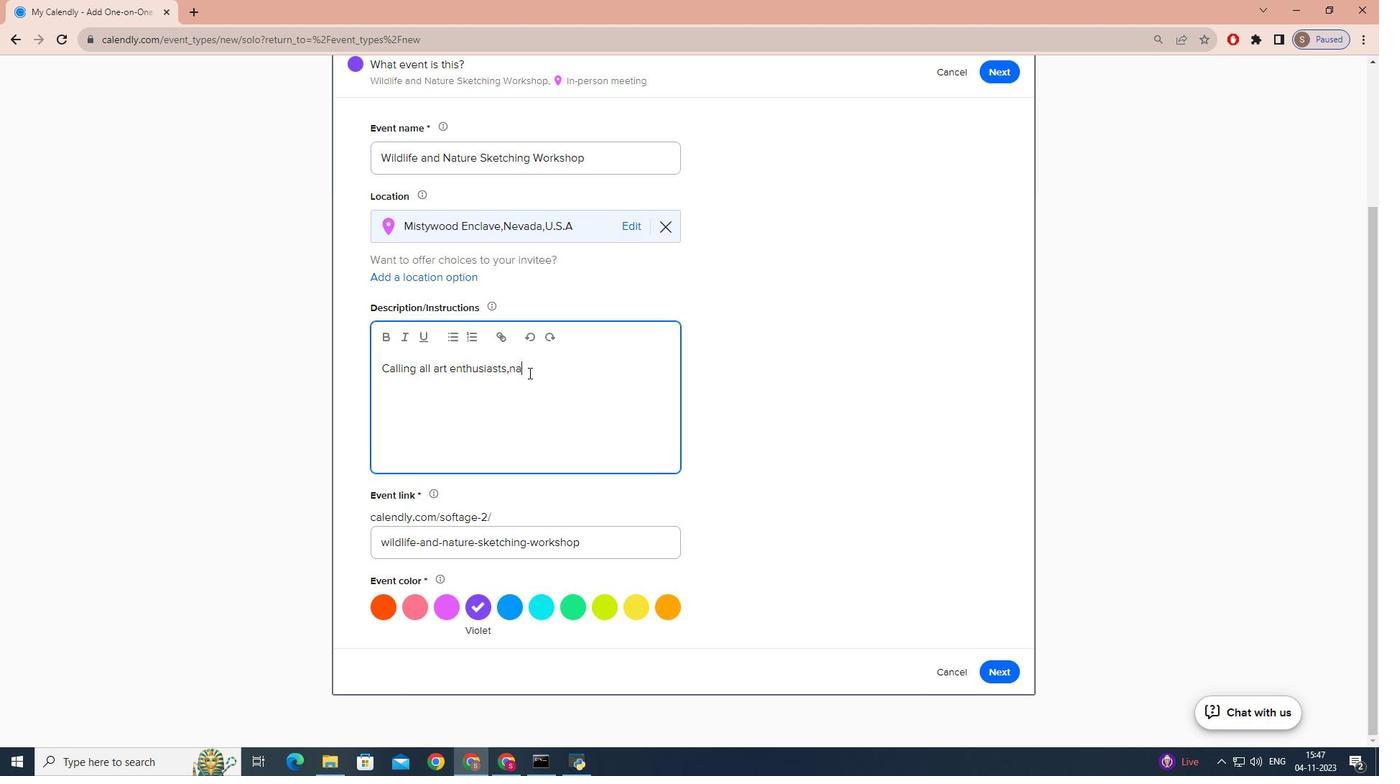
Action: Key pressed TURE<Key.space>LOVR<Key.backspace>ERS<Key.space>AND<Key.space>BUDDING<Key.space>ARTISTS<Key.shift_r>!<Key.space><Key.caps_lock>g<Key.caps_lock>ET<Key.space>READY<Key.space>TO<Key.space>UN<Key.backspace>NLOCK<Key.space>YOUR<Key.space>CREATIVE<Key.space>POTENTUI<Key.backspace><Key.backspace>IAL<Key.space>AND<Key.space>IMMERSE<Key.space>YOURSELF<Key.space>IN<Key.space>THE<Key.space>SERENC<Key.backspace>E<Key.space>BEAY<Key.backspace>UTY<Key.space>OF<Key.space>THE<Key.space>NATURAL<Key.space>WOL<Key.backspace>RLD<Key.space>WITH<Key.space>POU<Key.backspace><Key.backspace><Key.backspace>OUR<Key.space><Key.caps_lock>w<Key.caps_lock>IL<Key.backspace><Key.backspace><Key.backspace><Key.backspace><Key.space>WILDIF<Key.backspace><Key.backspace>LIFE<Key.space>,AND<Key.space>NATURE<Key.space>SKETCHING<Key.space>WORKSHOP<Key.space>.<Key.caps_lock>j<Key.caps_lock>OINU<Key.backspace>=<Key.backspace><Key.backspace><Key.backspace><Key.backspace><Key.backspace><Key.backspace>.<Key.space><Key.caps_lock>j<Key.caps_lock>OIN<Key.space>US<Key.space>FOR<Key.space>A<Key.space>MEMORABLE<Key.space>AND<Key.space>INSPIRING<Key.space>NATURE<Key.space>SKETCHING<Key.space>EXPERIENCE<Key.space>.<Key.caps_lock>c<Key.caps_lock>ONNECT<Key.space>WITH<Key.space>NATURE<Key.space>,TAP<Key.space>INTO<Key.space>YOUR<Key.space>CREATIVITY<Key.space>AND<Key.space>CAPTURE<Key.space>THE<Key.space>NATURAL<Key.space>WONDERS<Key.space>THROUGH<Key.space>YOUR<Key.space>SKTCHES<Key.backspace><Key.backspace><Key.backspace><Key.backspace><Key.backspace>ETCHES.
Screenshot: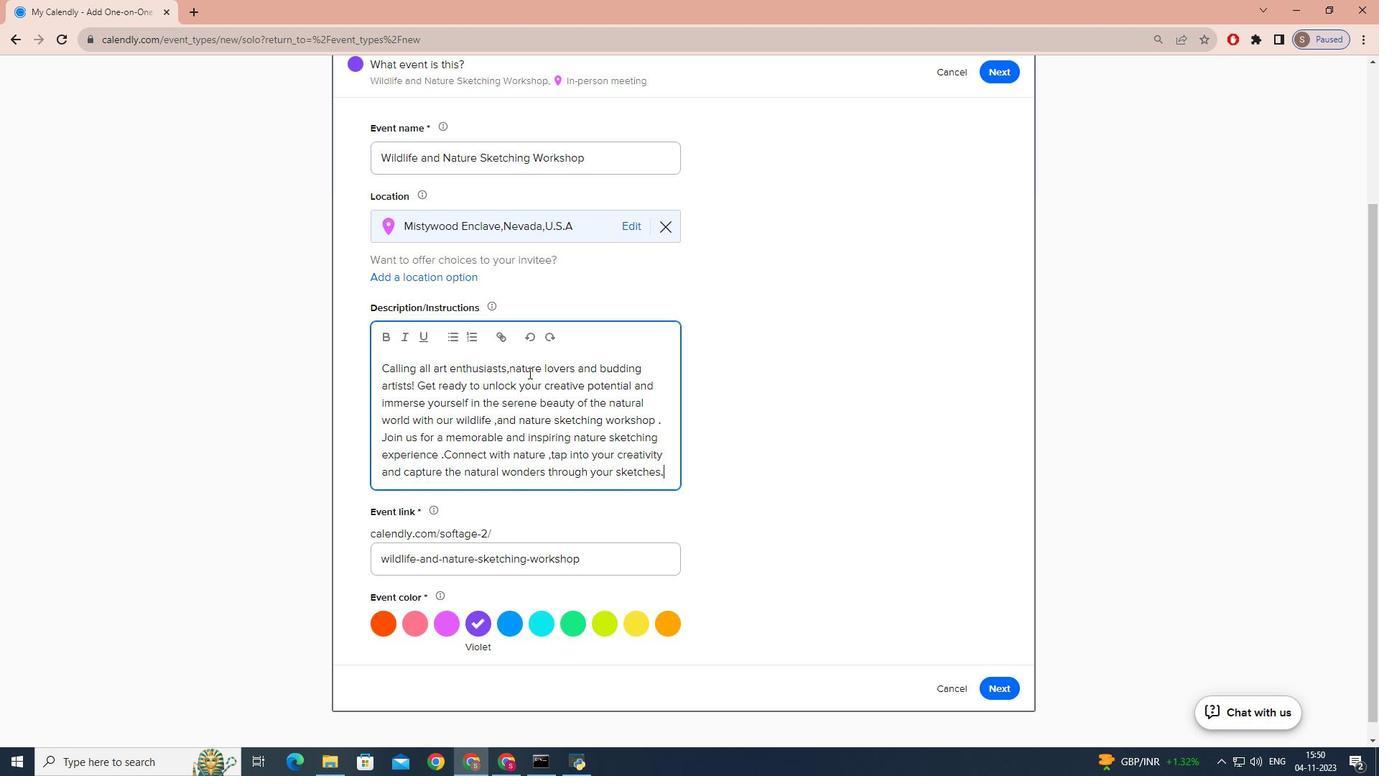 
Action: Mouse moved to (1002, 687)
Screenshot: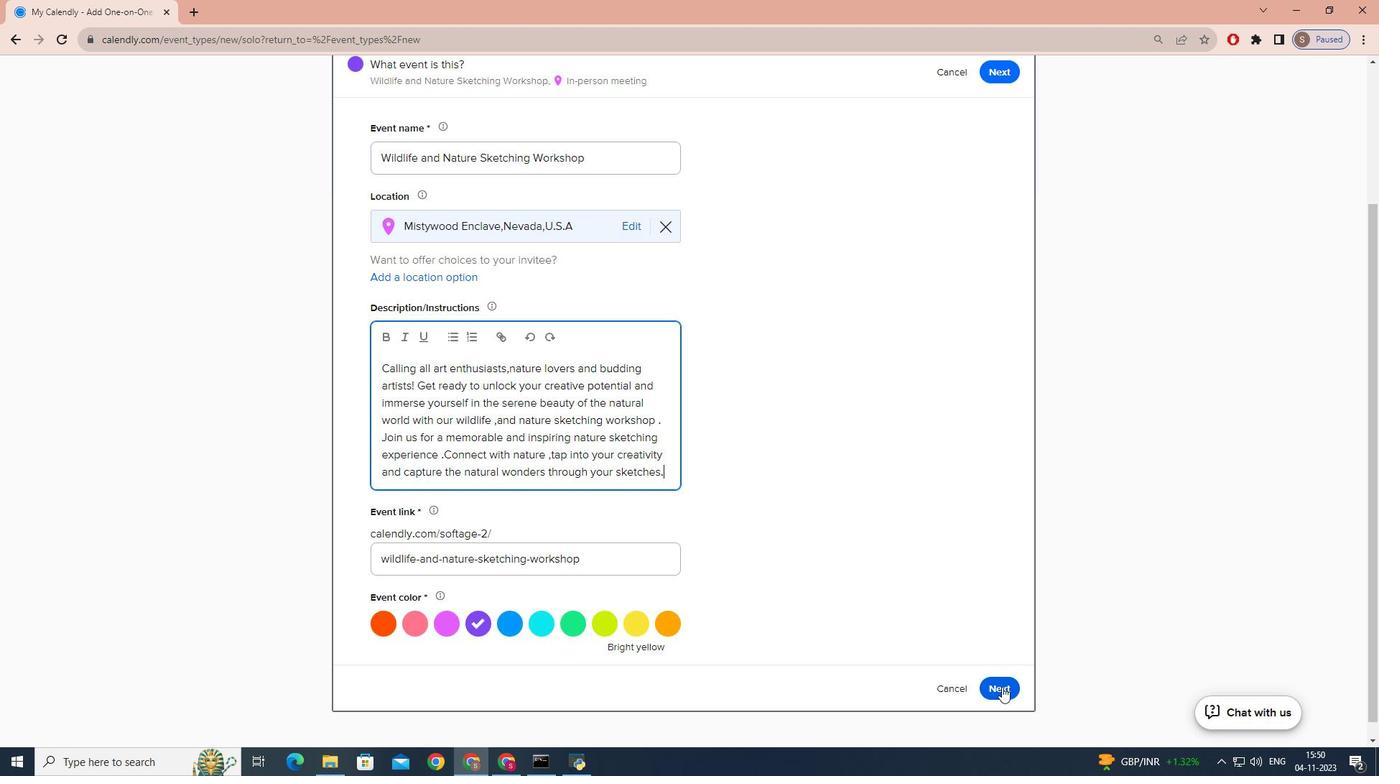 
Action: Mouse pressed left at (1002, 687)
Screenshot: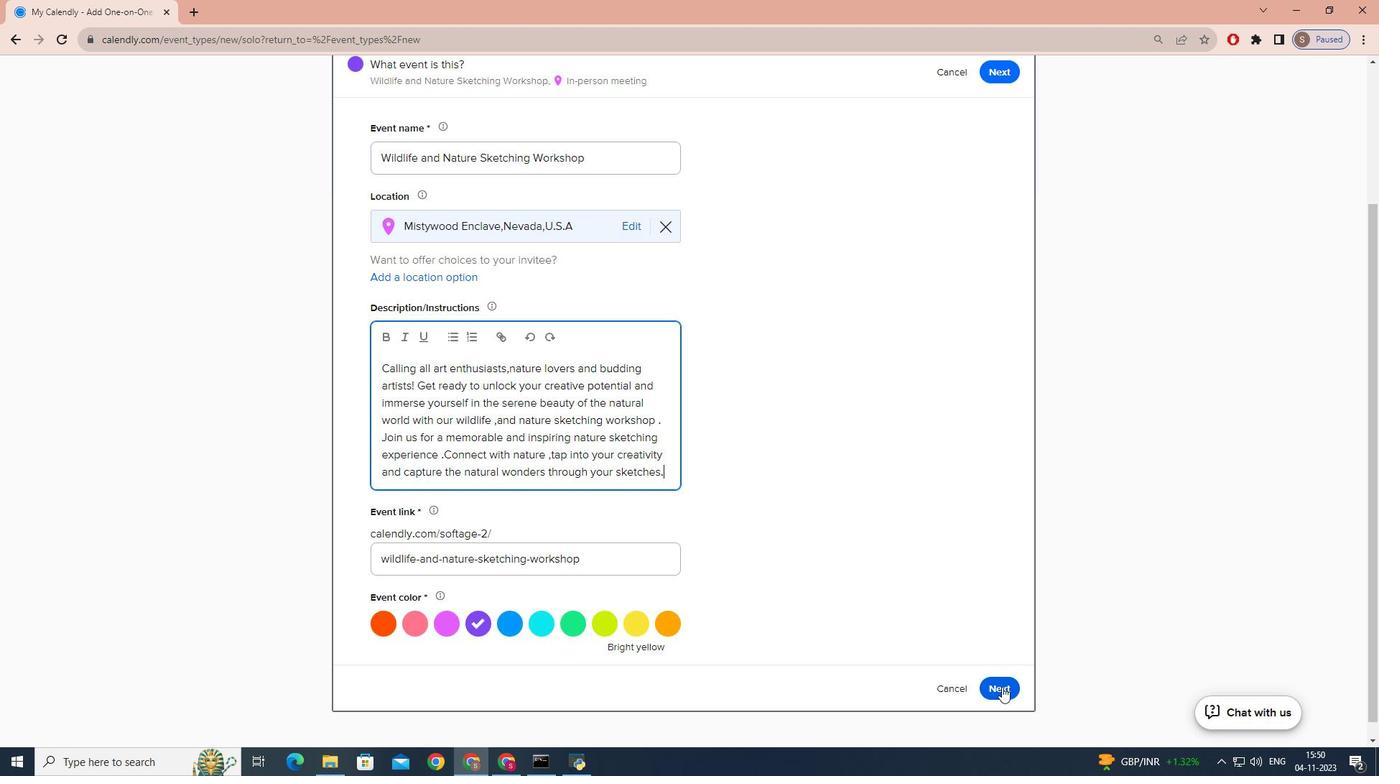 
Action: Mouse moved to (478, 411)
Screenshot: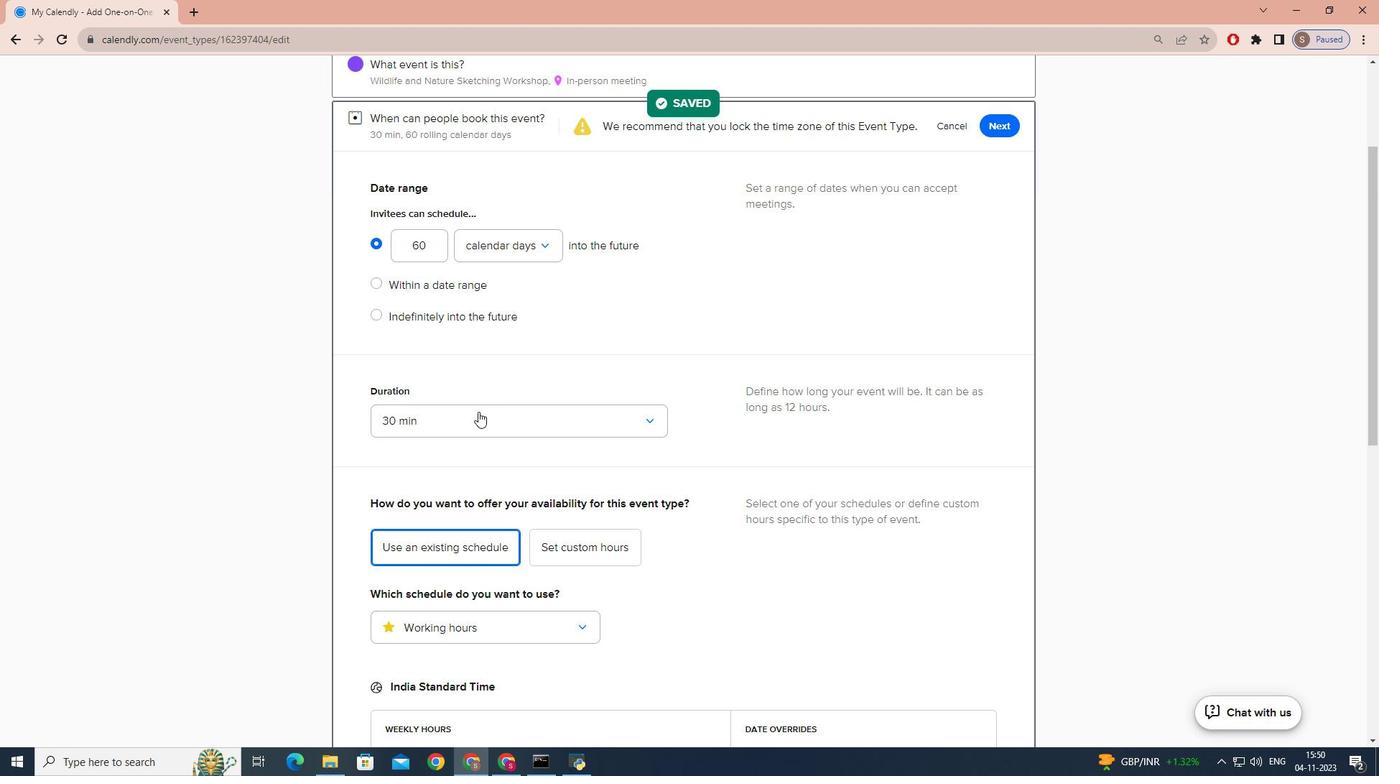 
Action: Mouse pressed left at (478, 411)
Screenshot: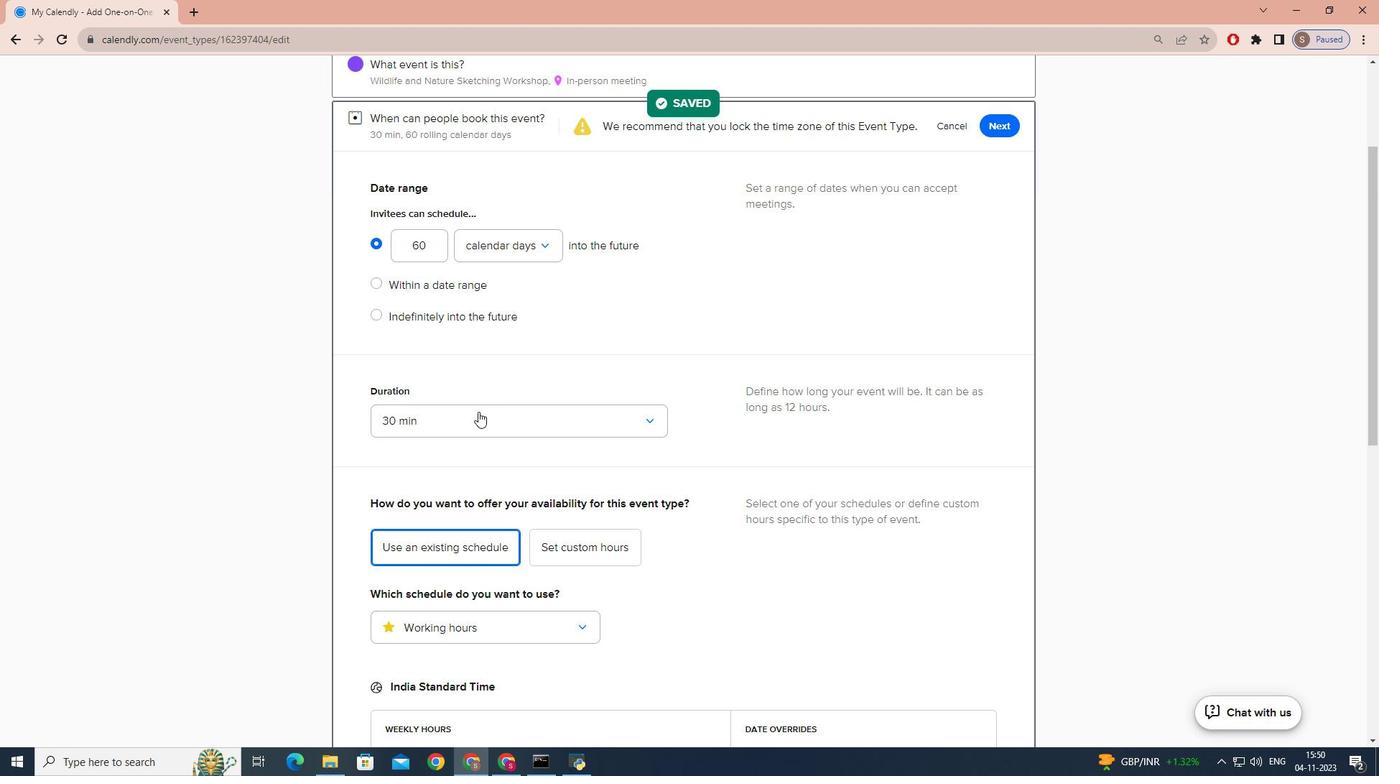 
Action: Mouse moved to (413, 564)
Screenshot: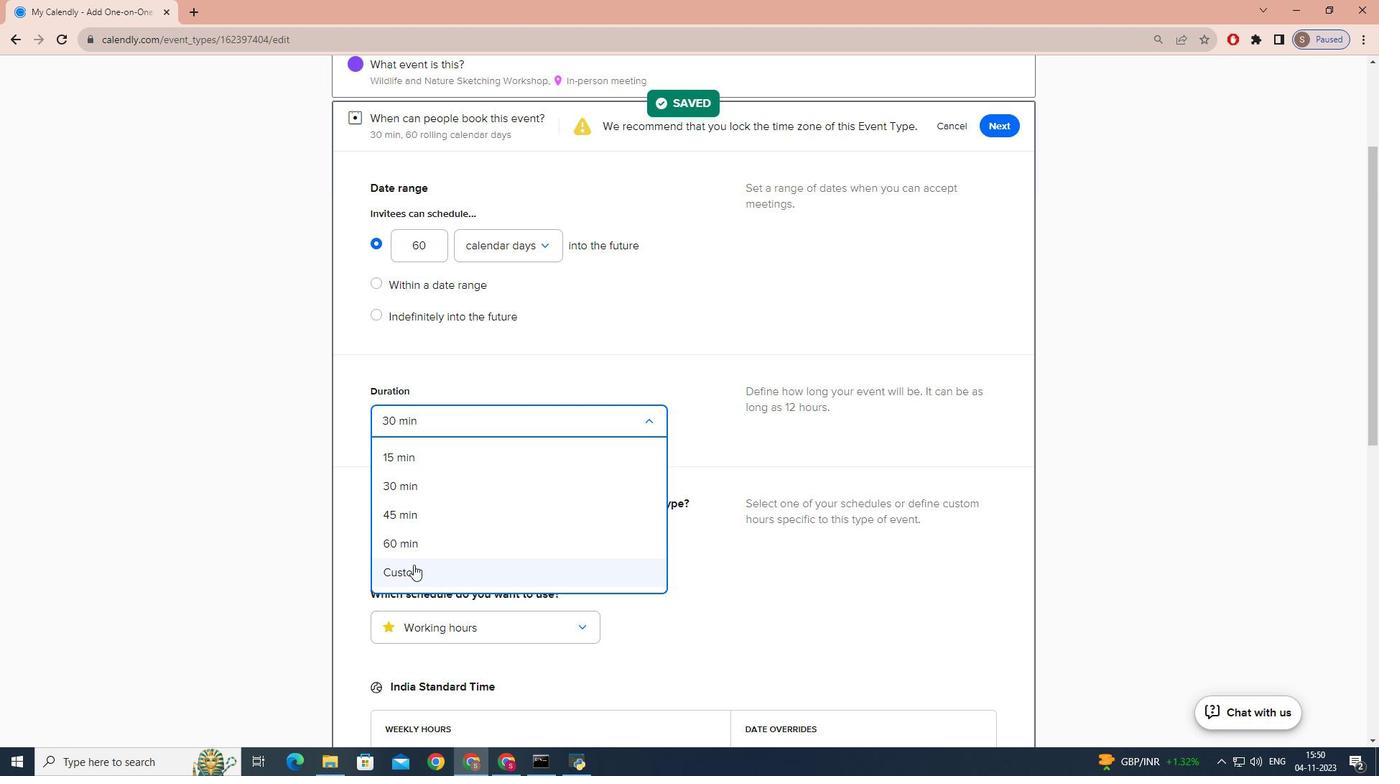 
Action: Mouse pressed left at (413, 564)
Screenshot: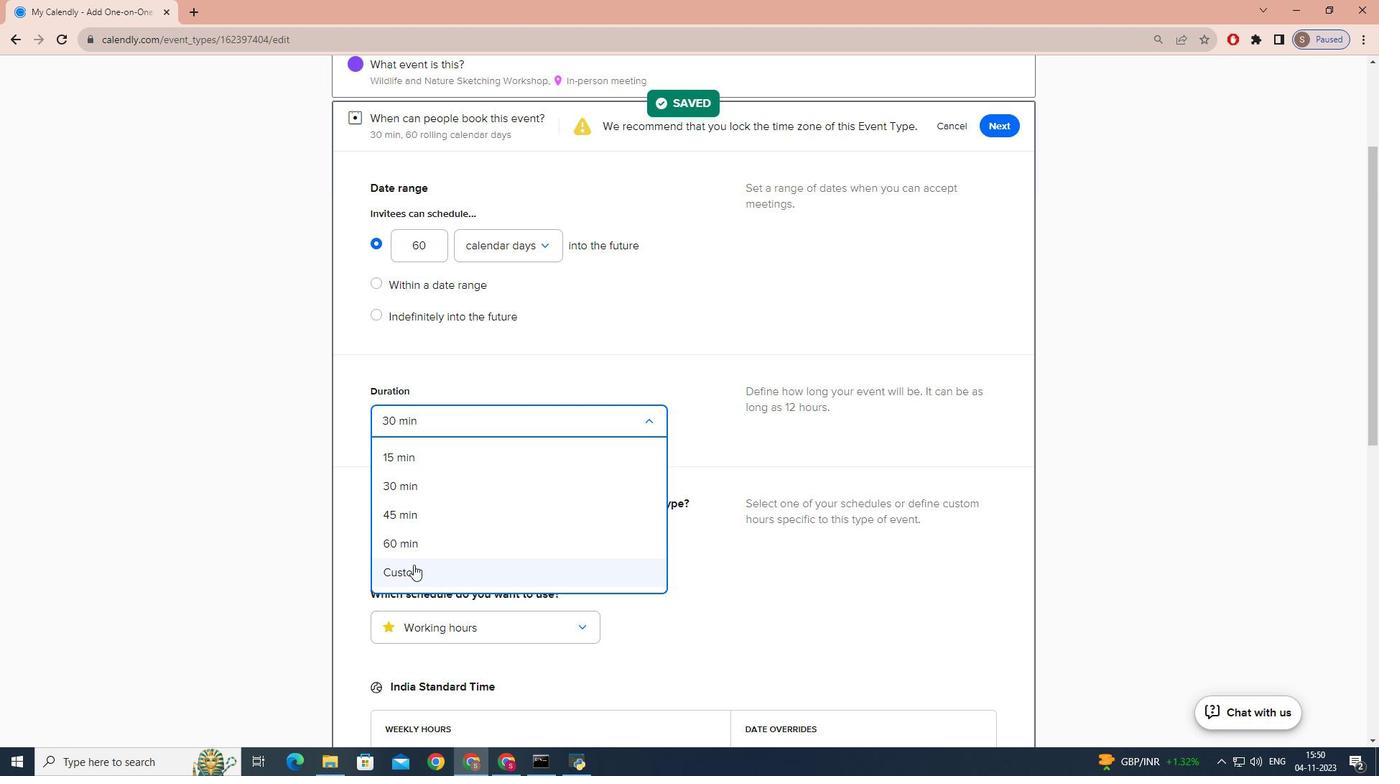 
Action: Mouse moved to (558, 446)
Screenshot: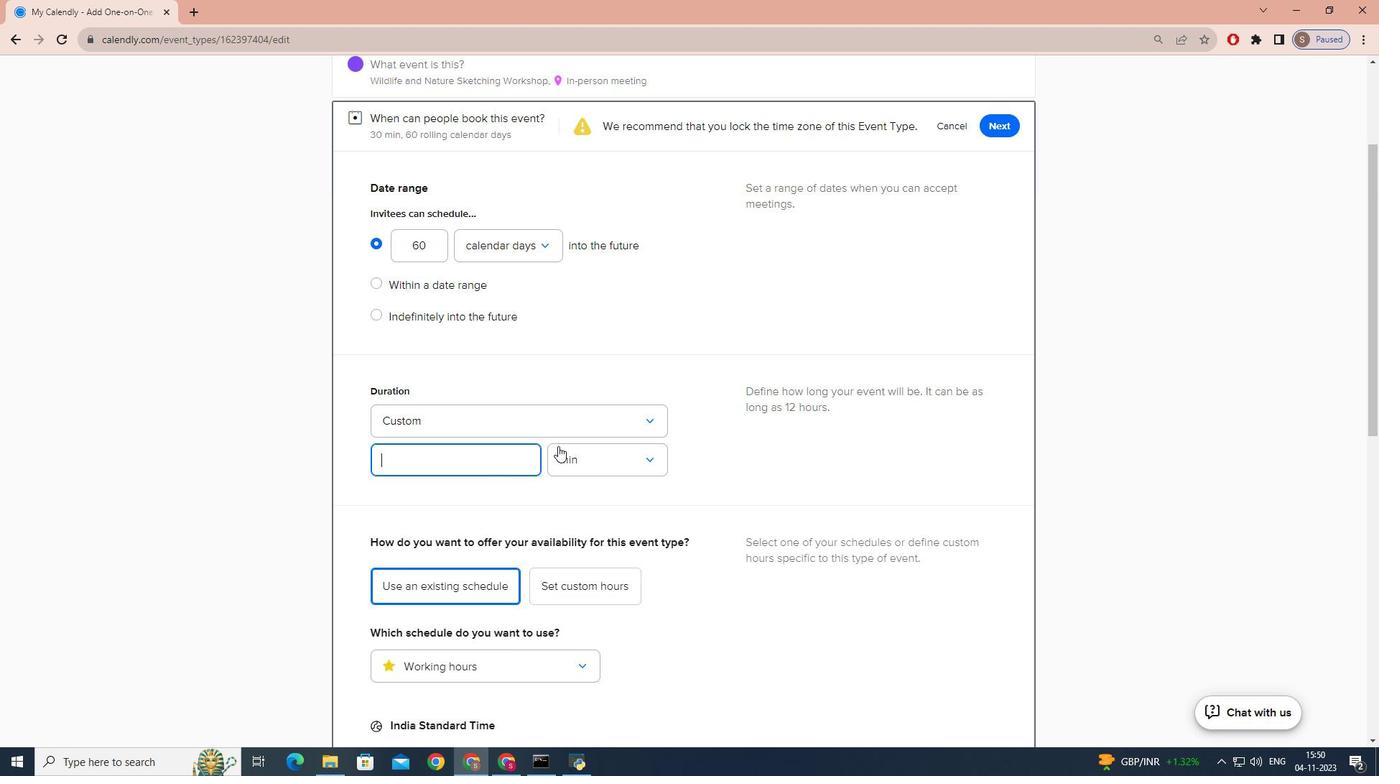 
Action: Mouse pressed left at (558, 446)
Screenshot: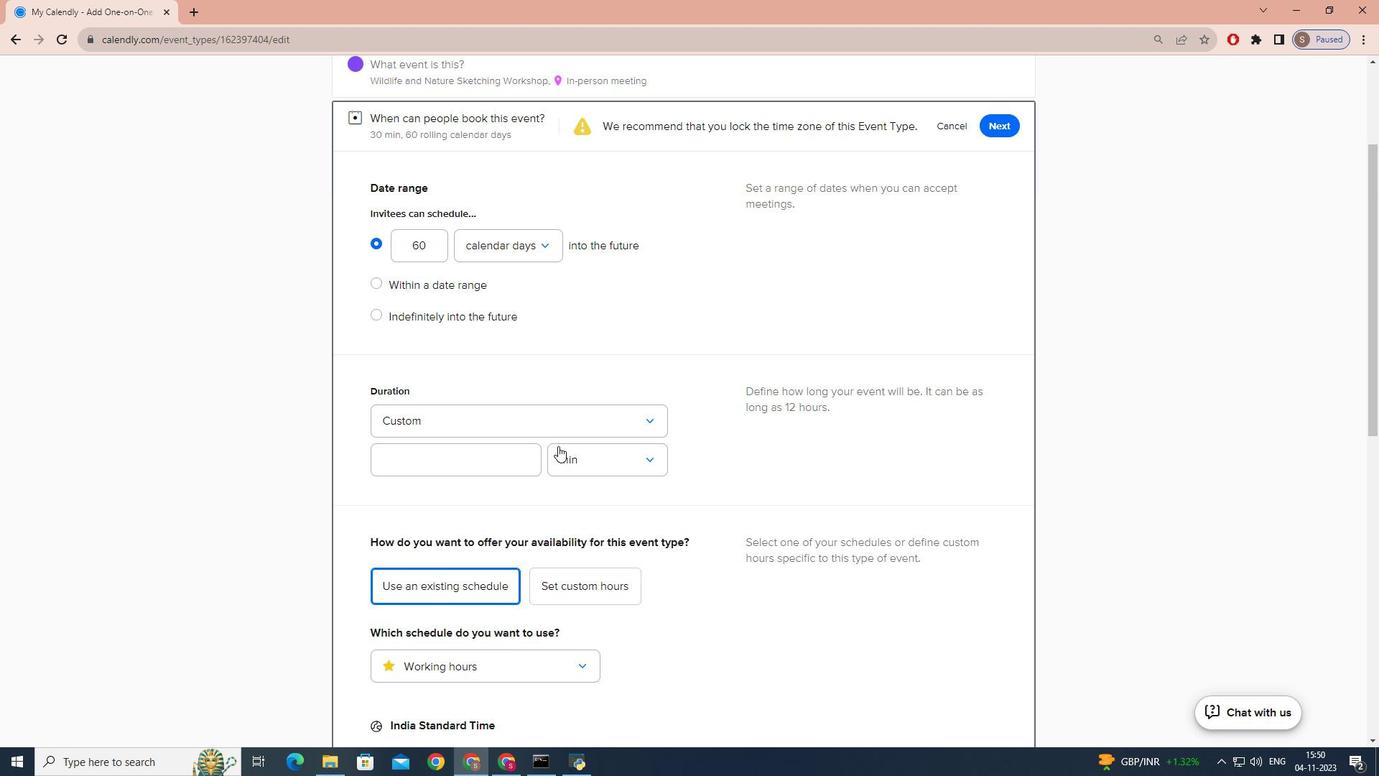 
Action: Mouse moved to (557, 521)
Screenshot: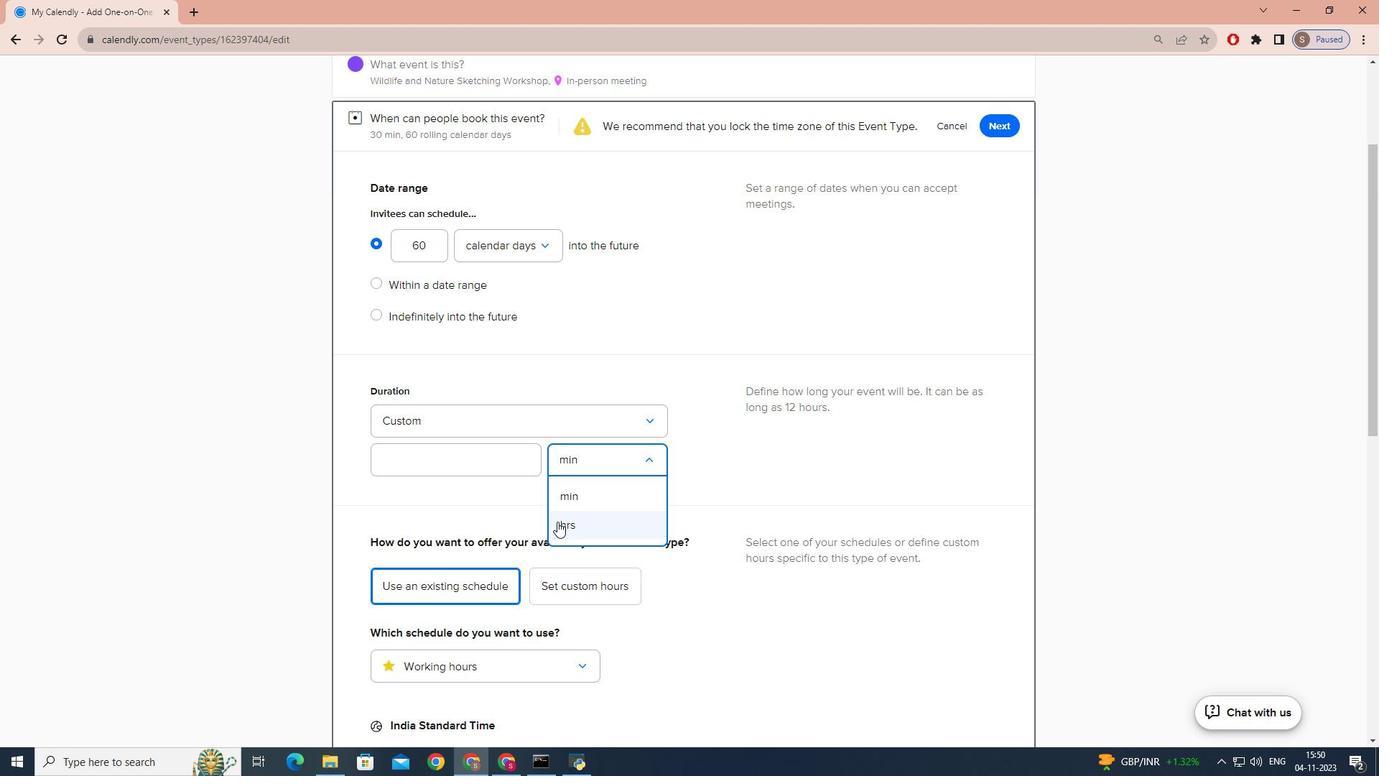 
Action: Mouse pressed left at (557, 521)
Screenshot: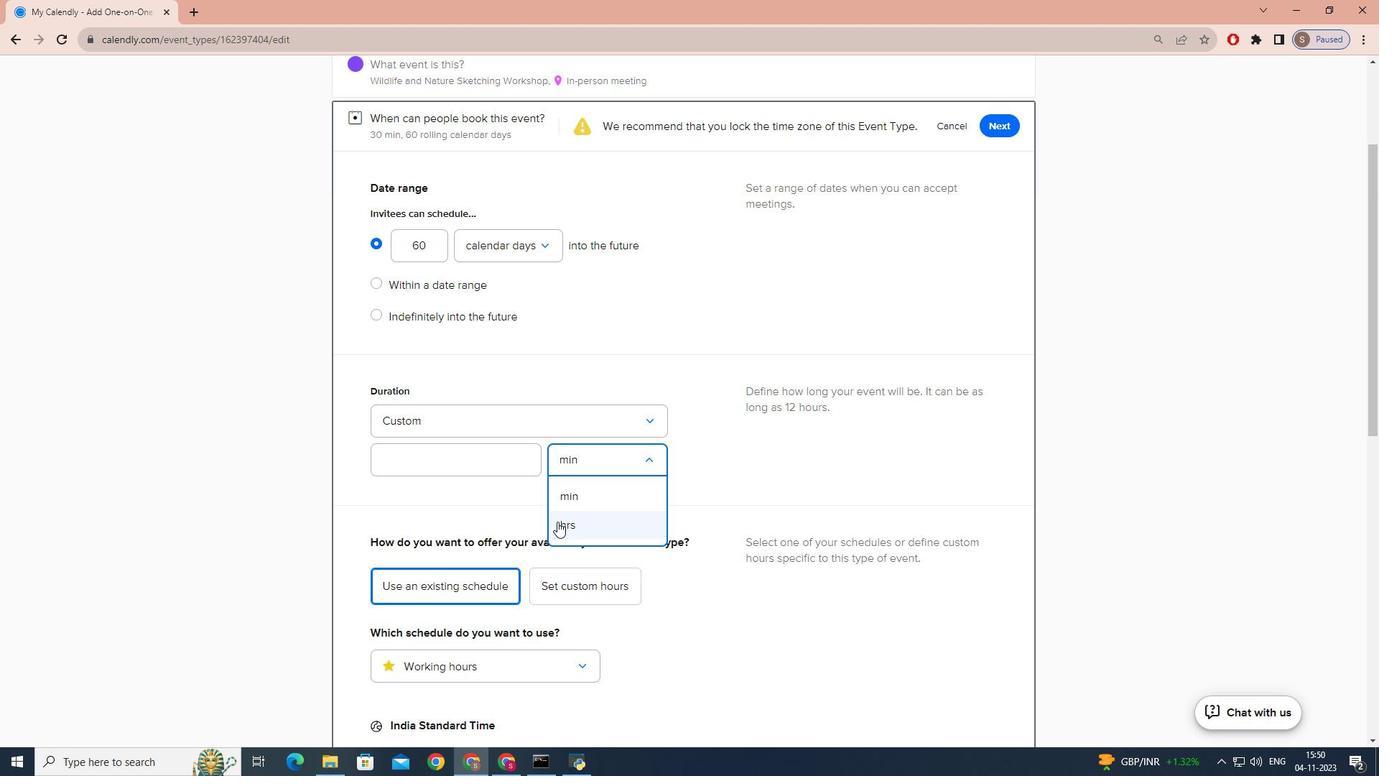 
Action: Mouse moved to (487, 457)
Screenshot: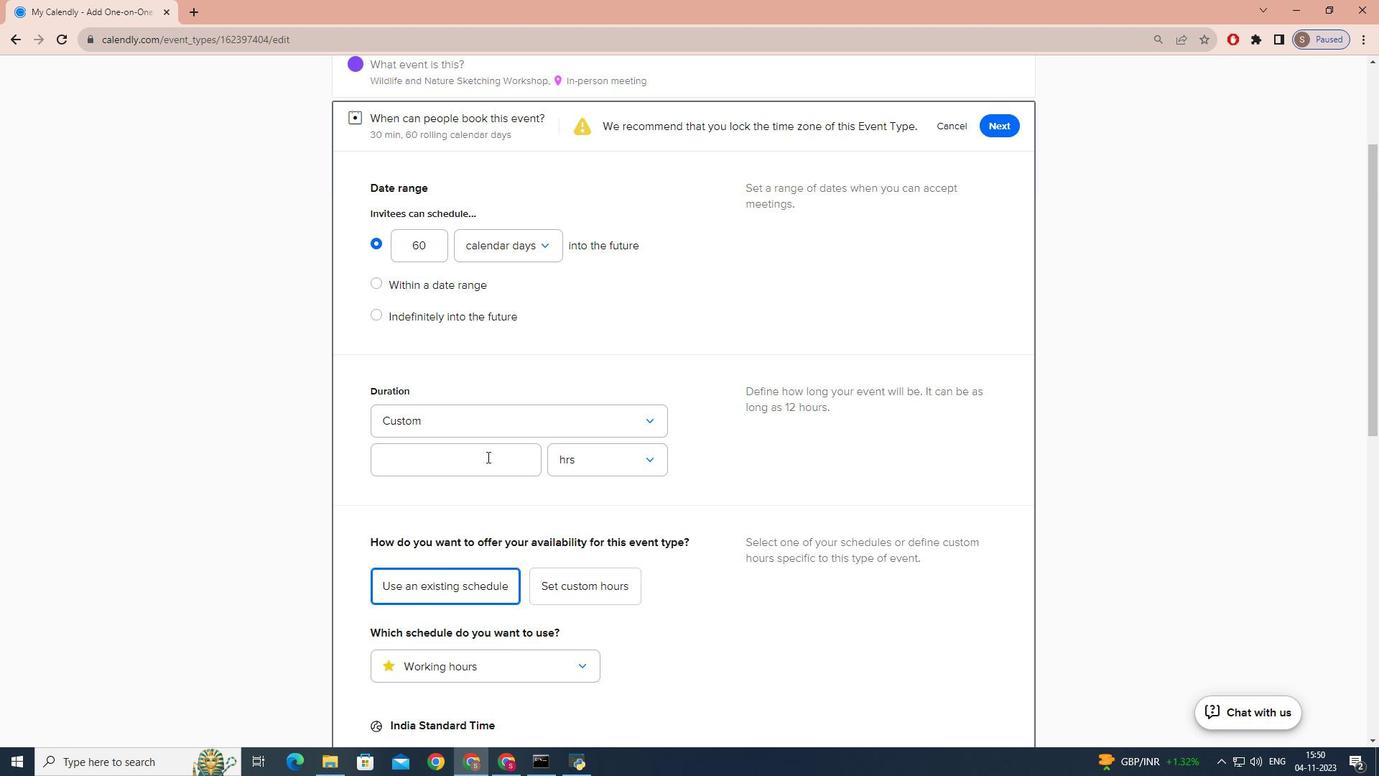 
Action: Mouse pressed left at (487, 457)
Screenshot: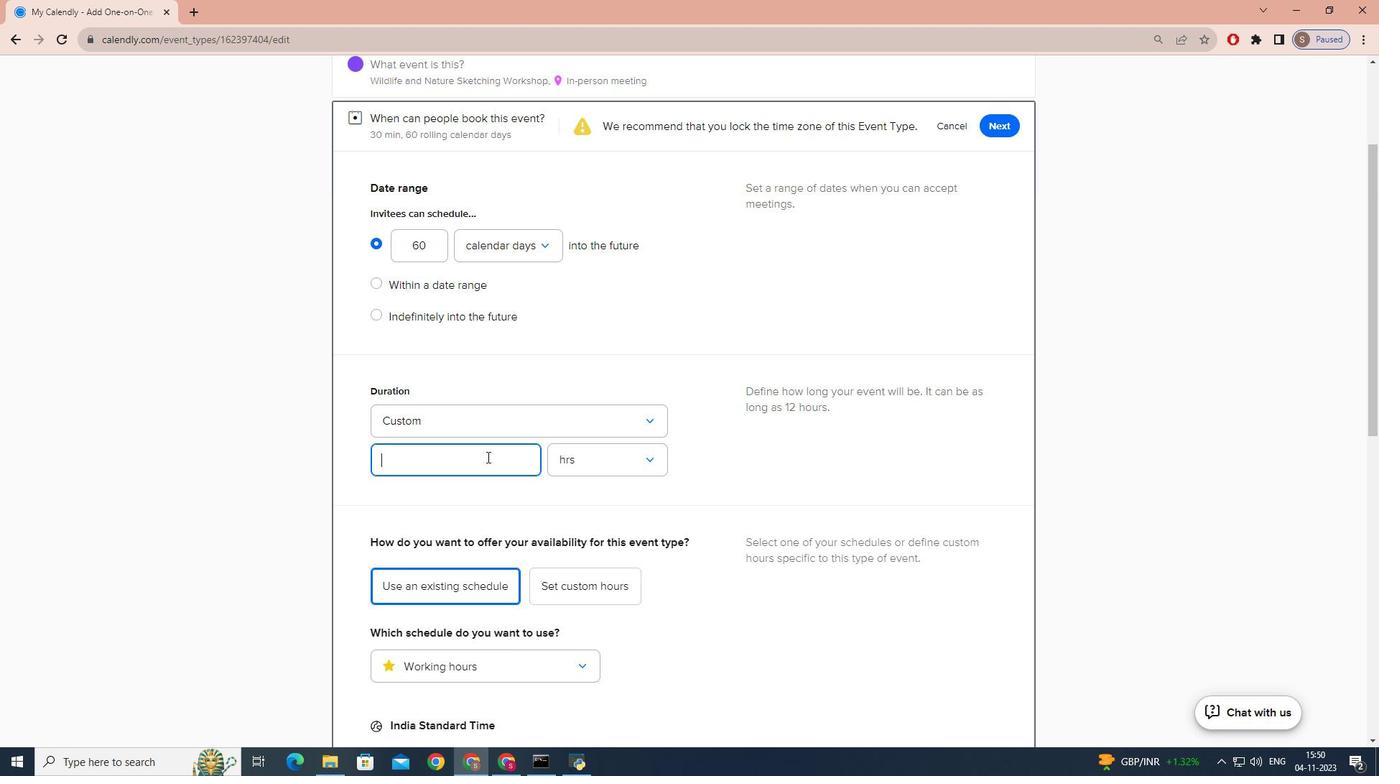 
Action: Key pressed 3
Screenshot: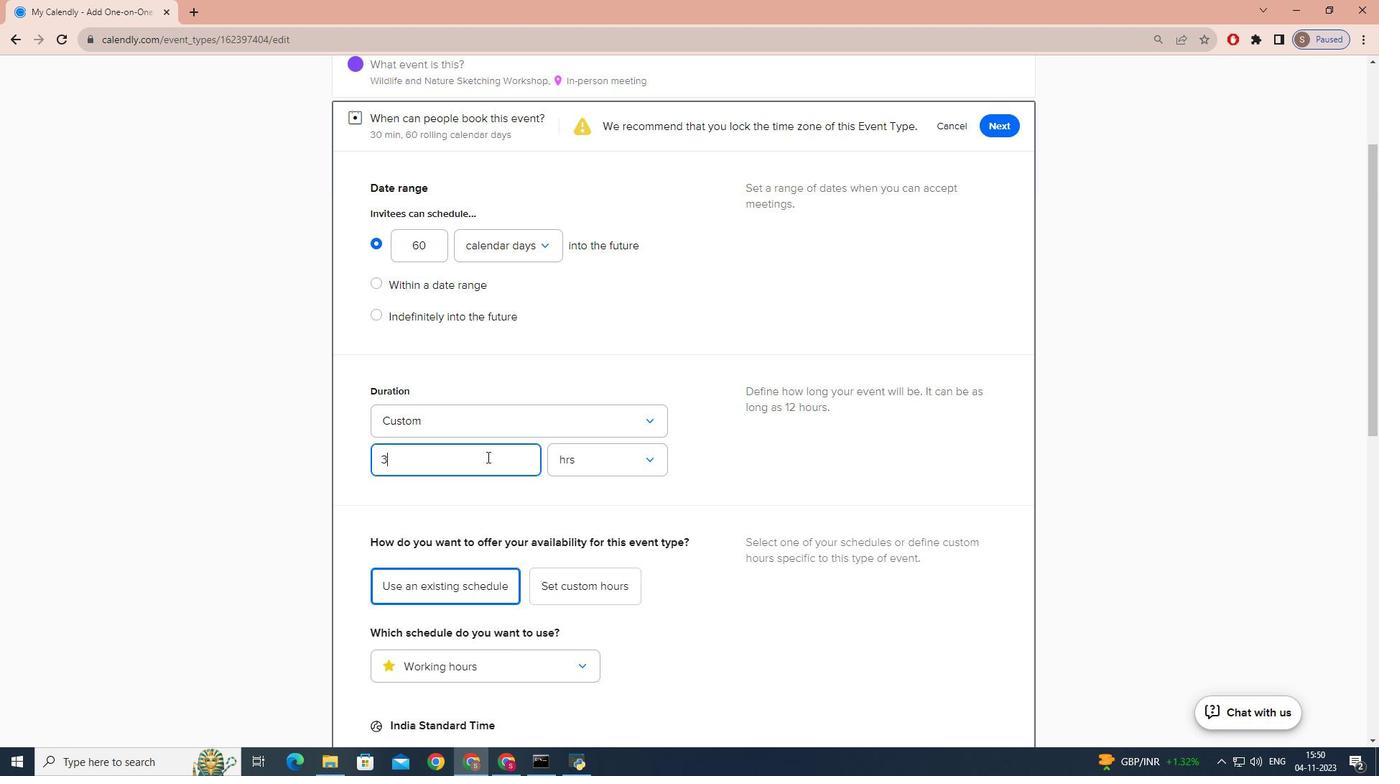 
Action: Mouse moved to (449, 483)
Screenshot: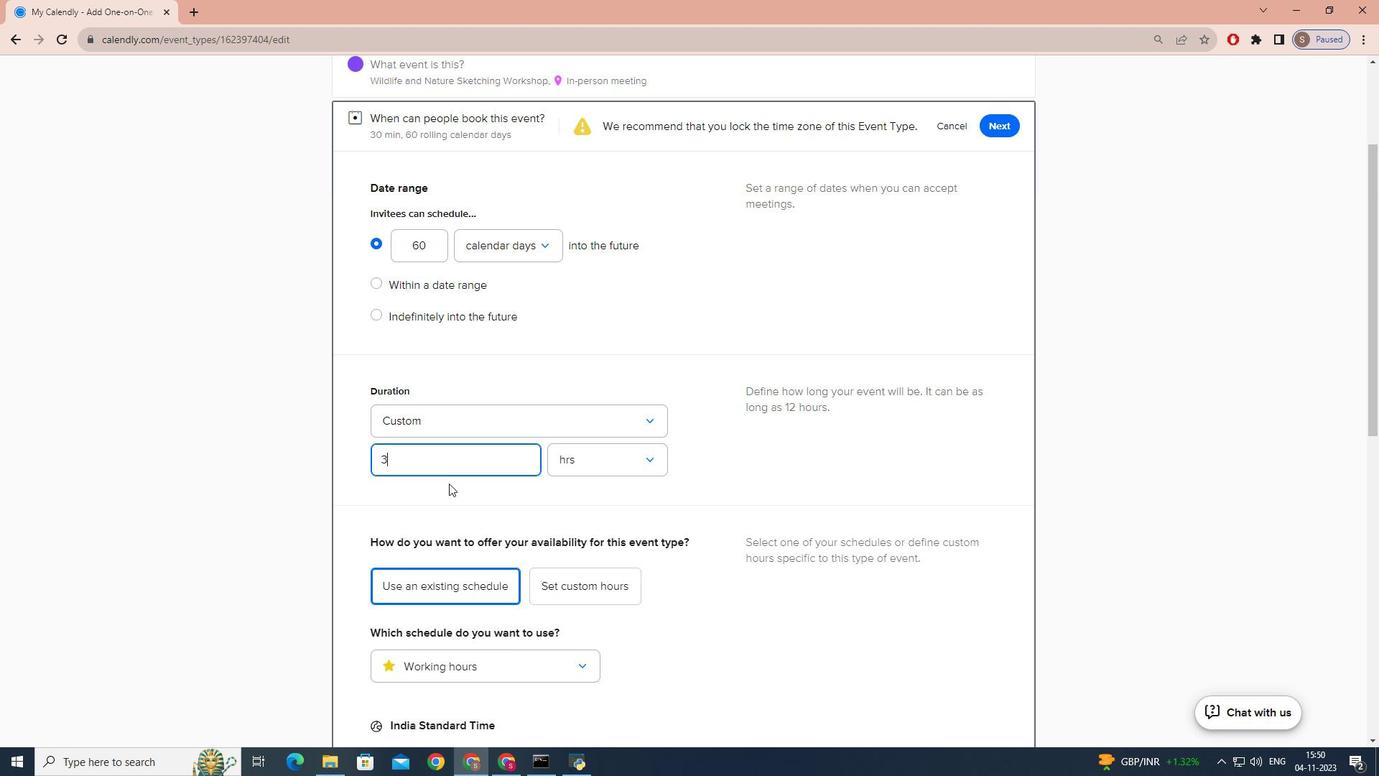 
Action: Mouse pressed left at (449, 483)
Screenshot: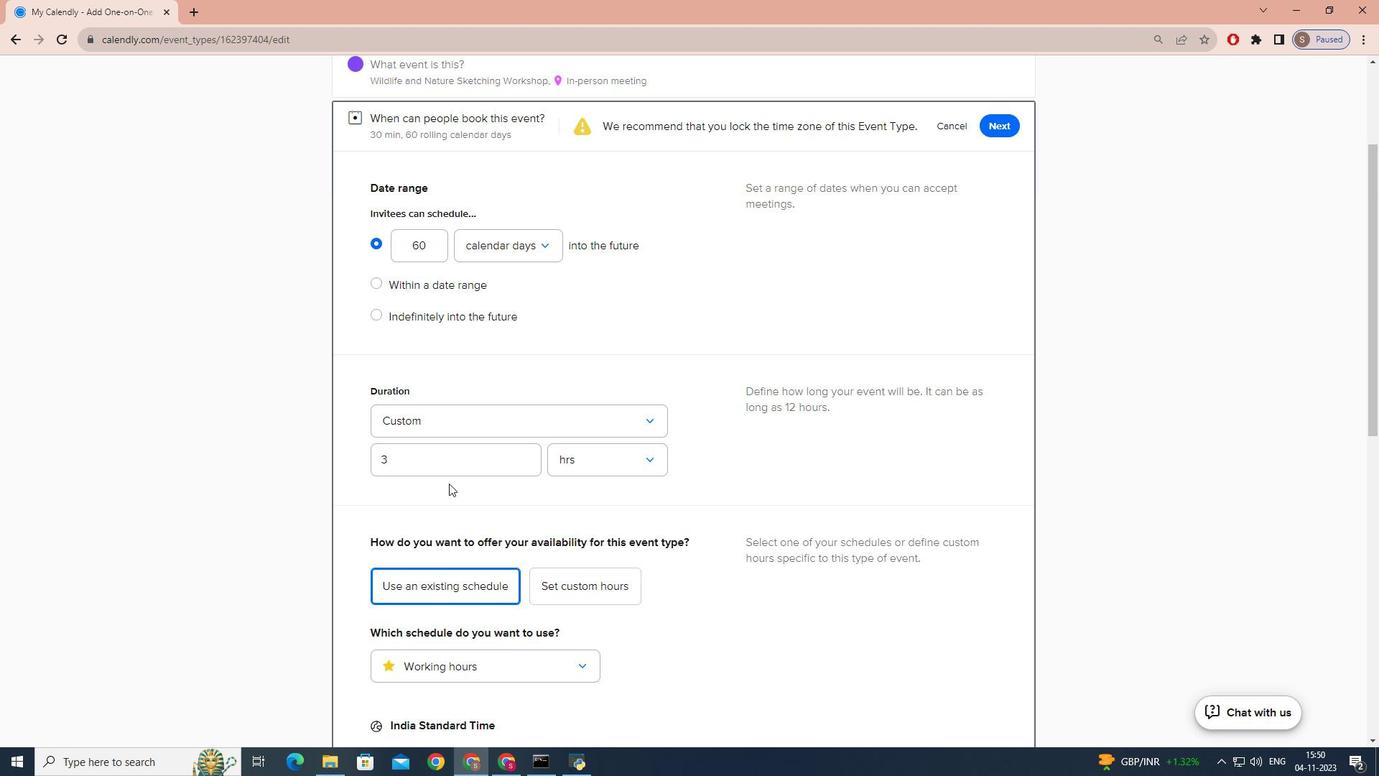 
Action: Mouse moved to (457, 470)
Screenshot: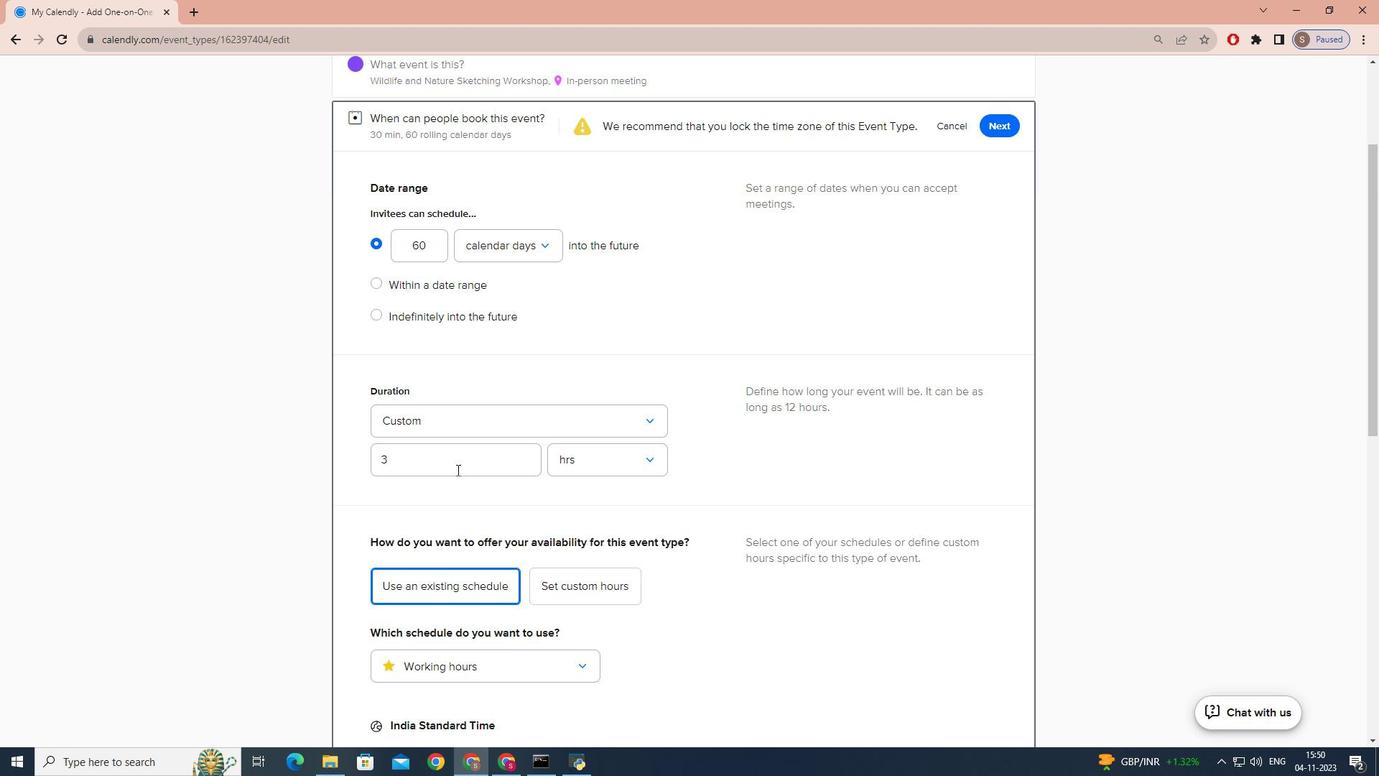 
Action: Mouse scrolled (457, 469) with delta (0, 0)
Screenshot: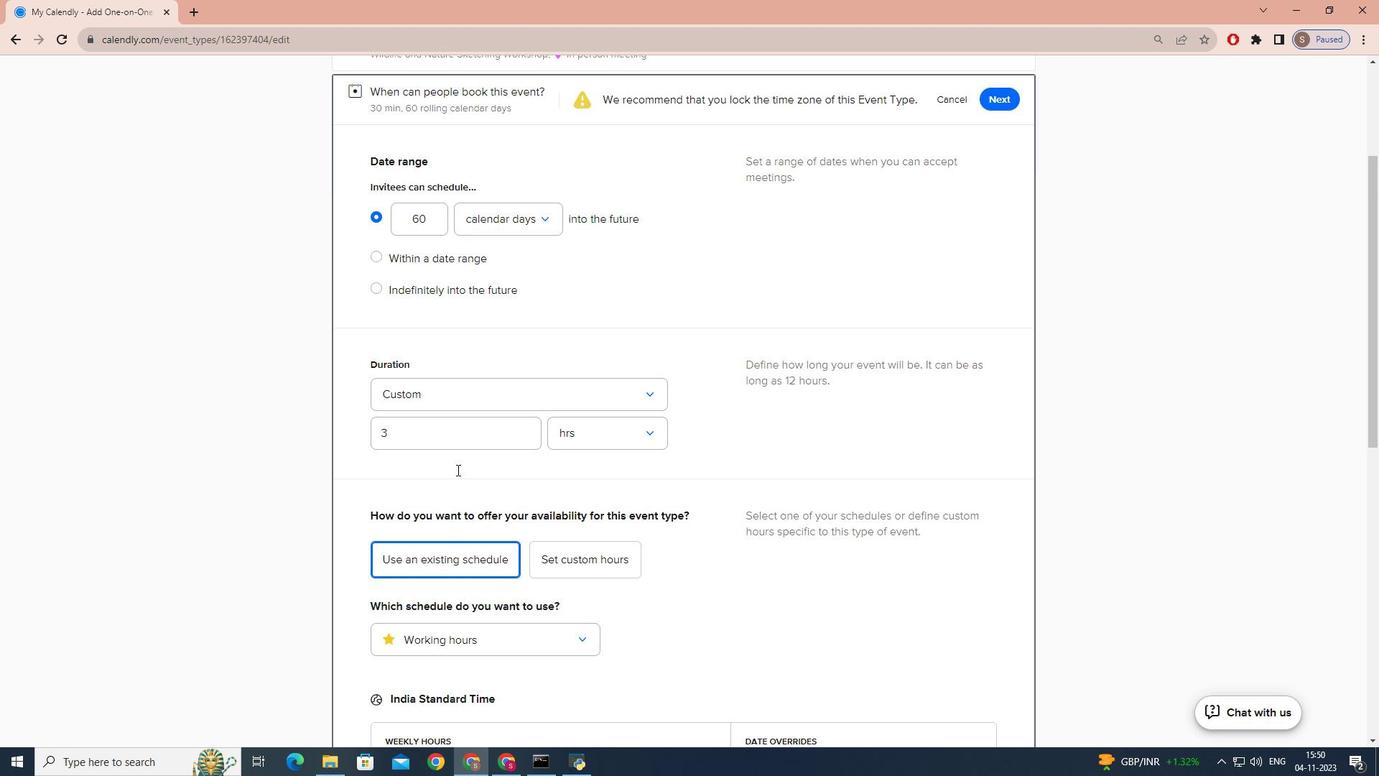 
Action: Mouse scrolled (457, 469) with delta (0, 0)
Screenshot: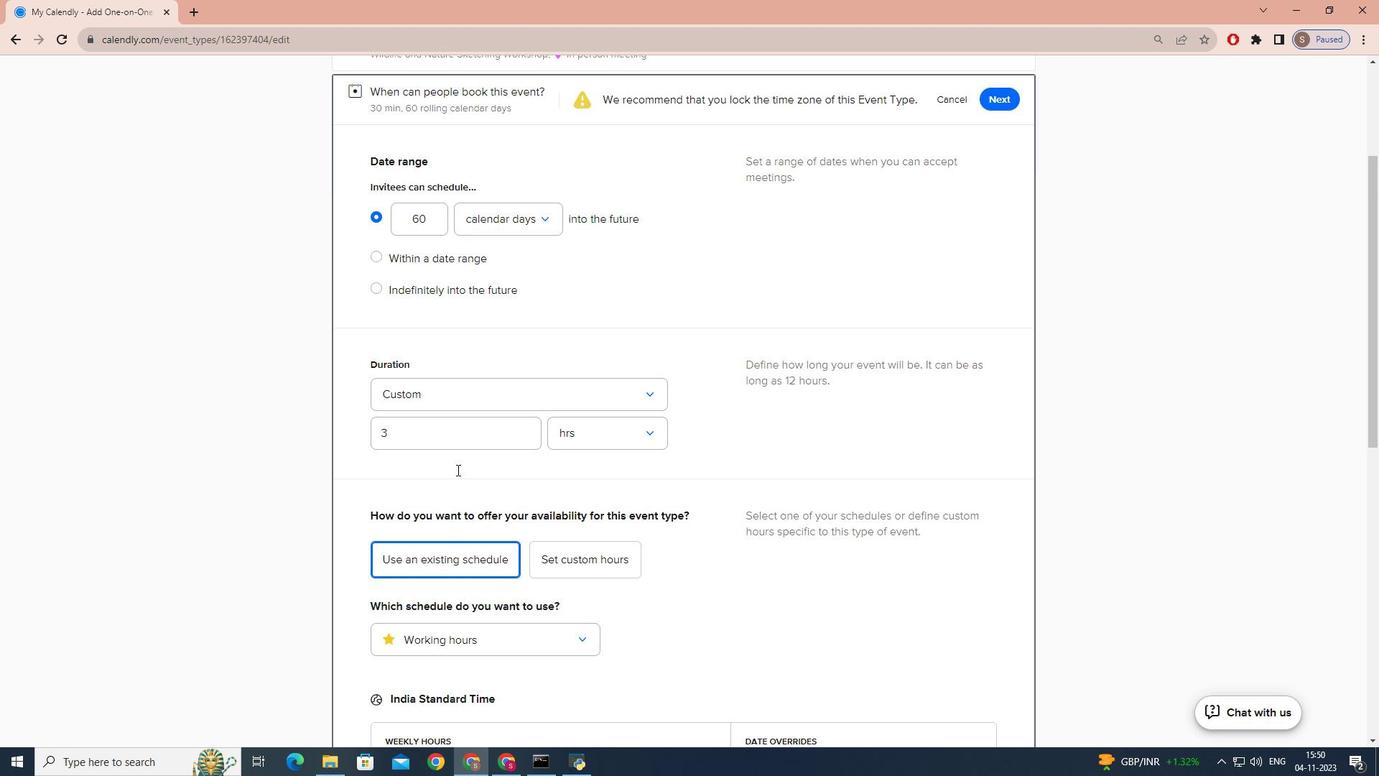 
Action: Mouse scrolled (457, 469) with delta (0, 0)
Screenshot: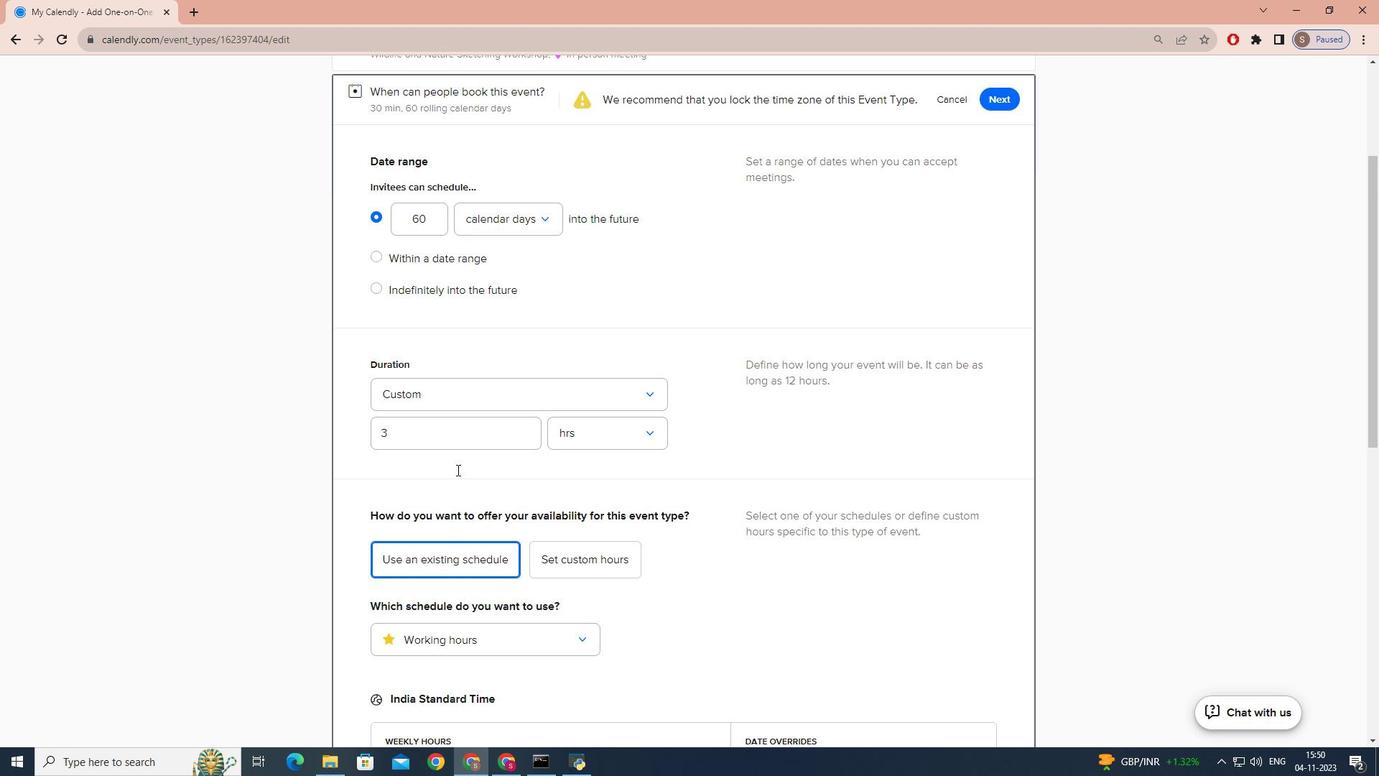 
Action: Mouse scrolled (457, 468) with delta (0, -1)
Screenshot: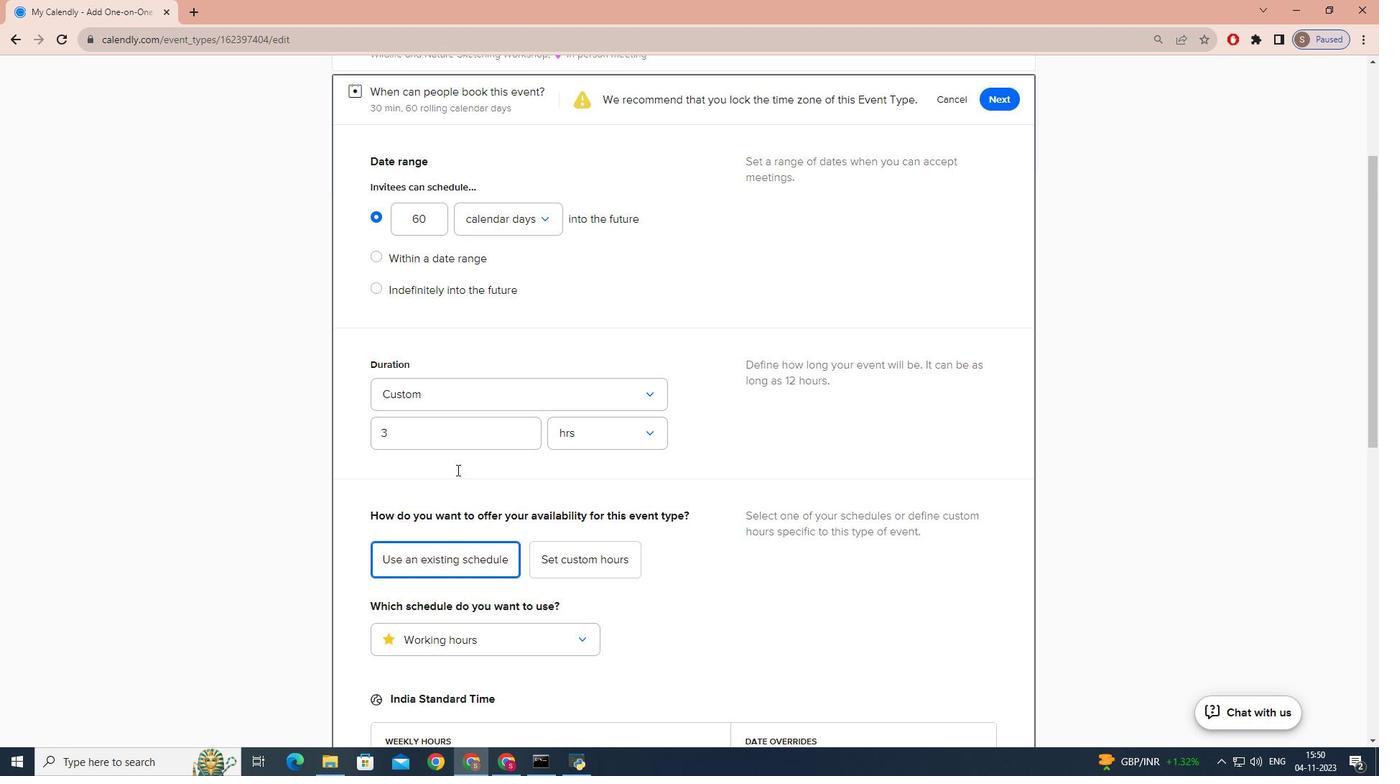 
Action: Mouse scrolled (457, 469) with delta (0, 0)
Screenshot: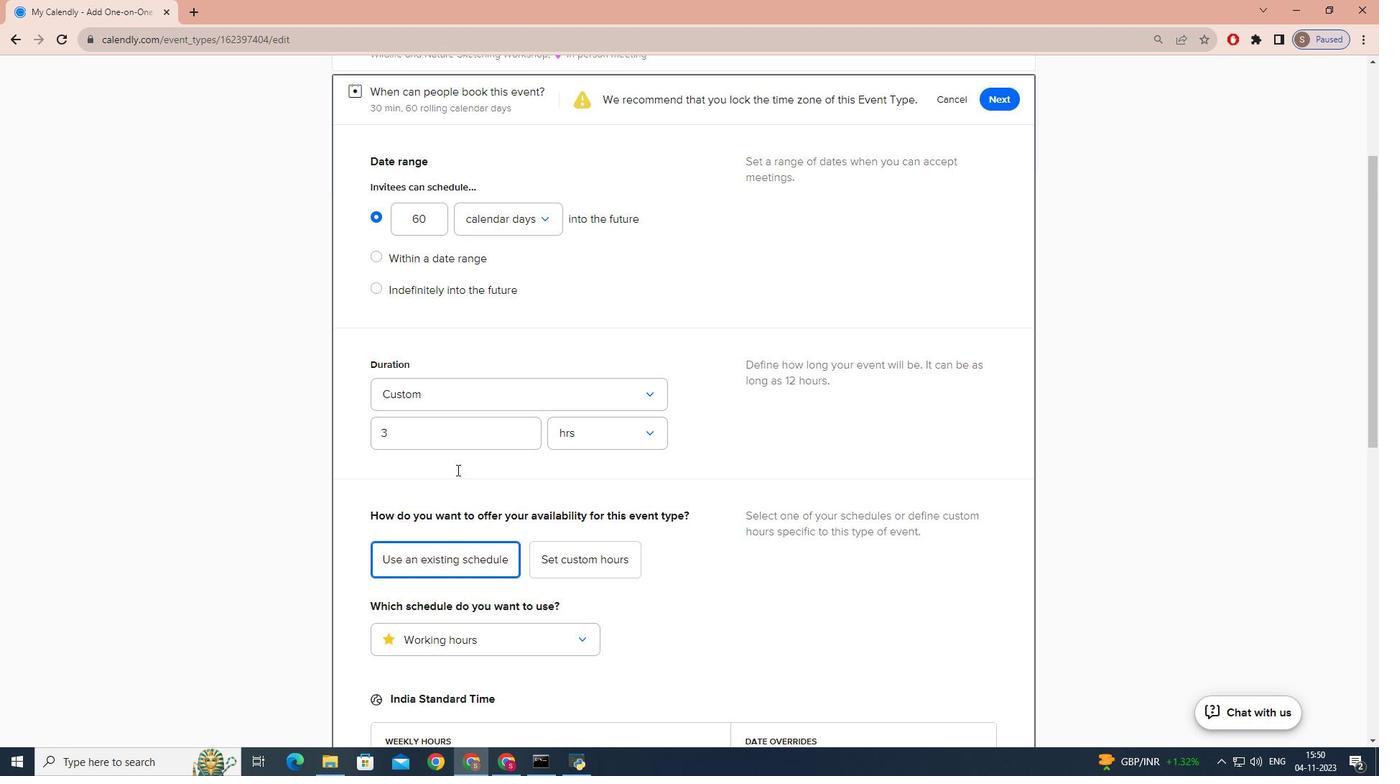 
Action: Mouse scrolled (457, 469) with delta (0, 0)
Screenshot: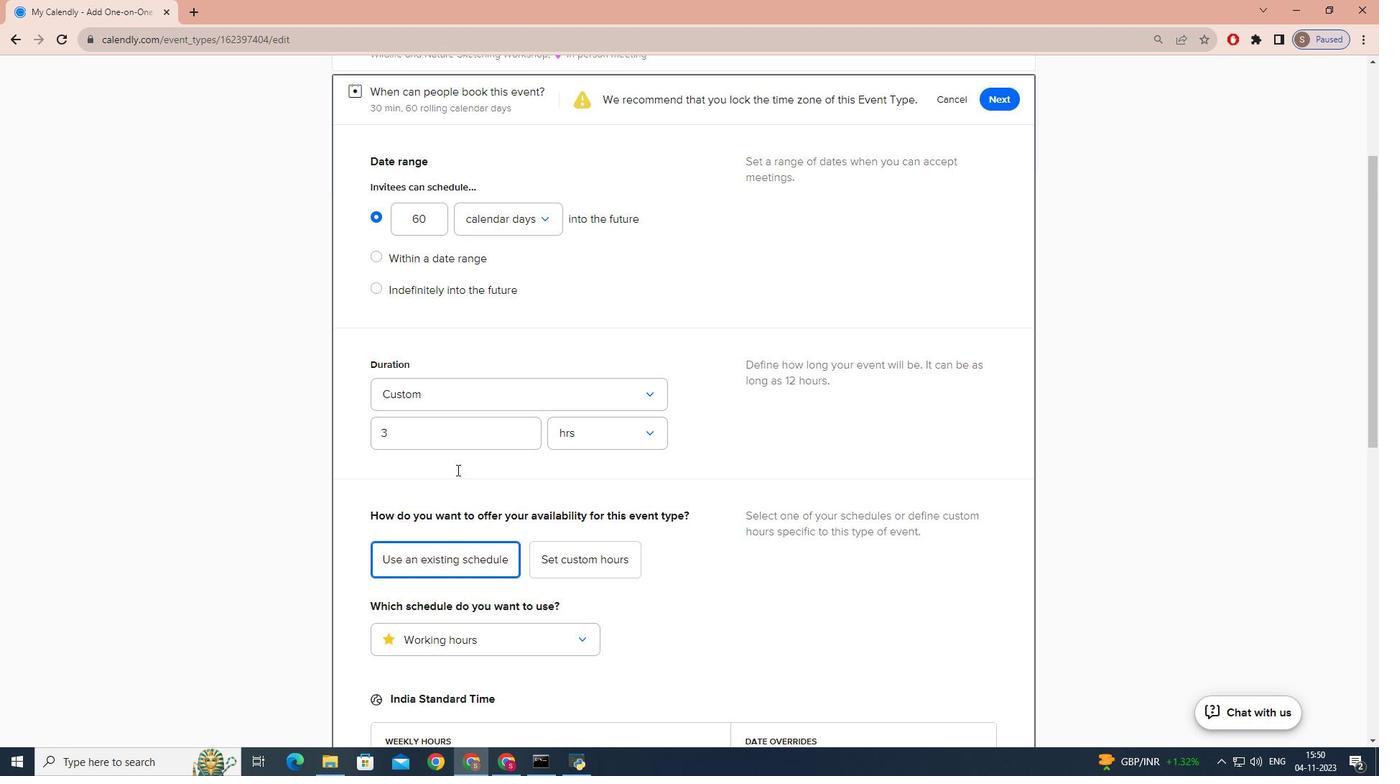 
Action: Mouse scrolled (457, 469) with delta (0, 0)
Screenshot: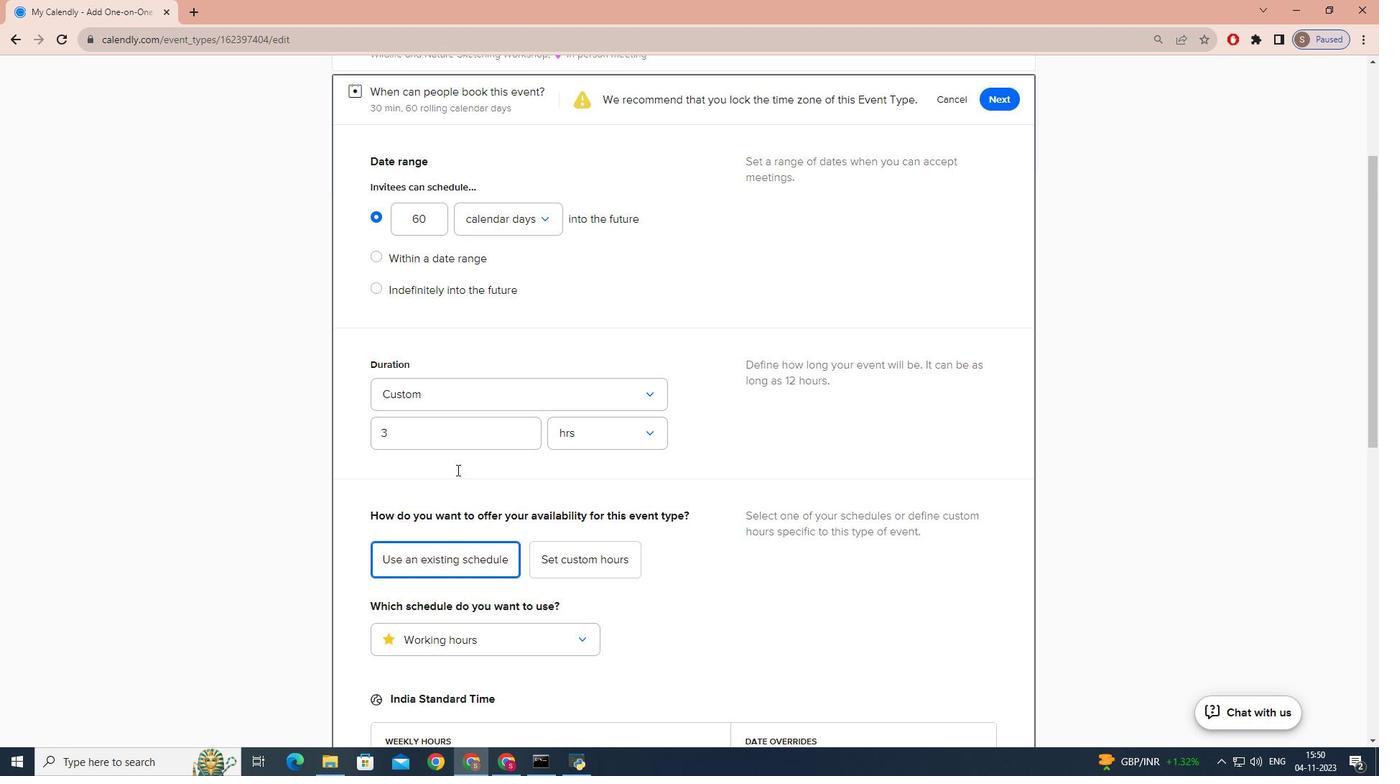 
Action: Mouse moved to (457, 467)
Screenshot: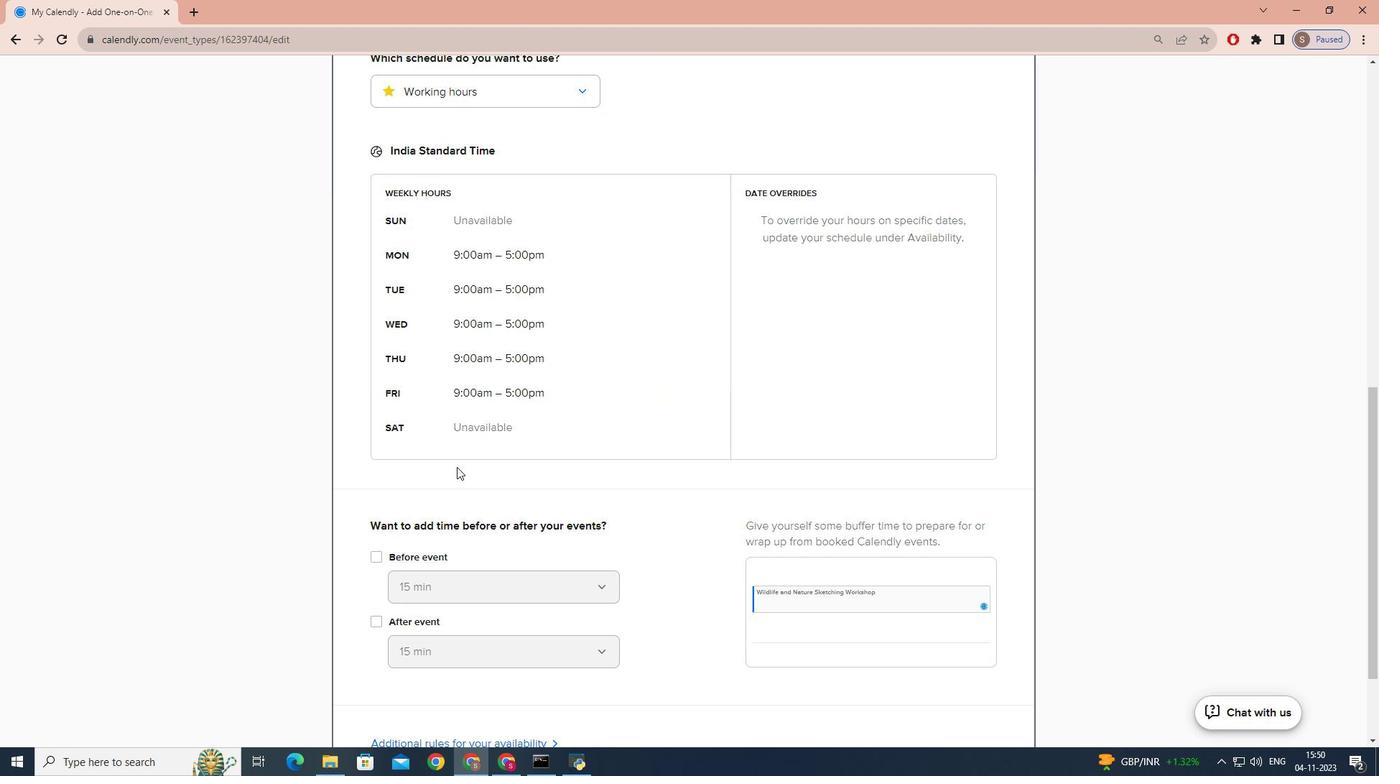 
Action: Mouse scrolled (457, 466) with delta (0, 0)
Screenshot: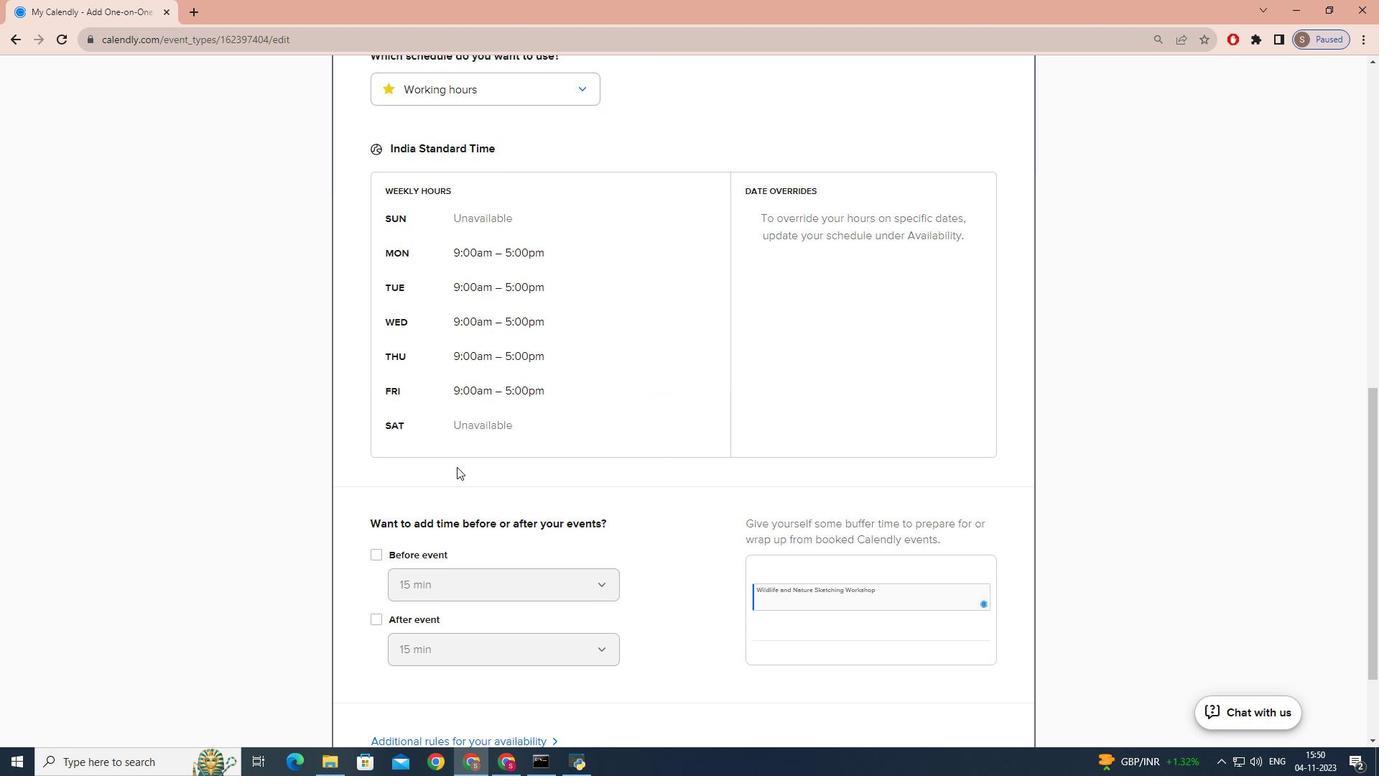 
Action: Mouse scrolled (457, 466) with delta (0, 0)
Screenshot: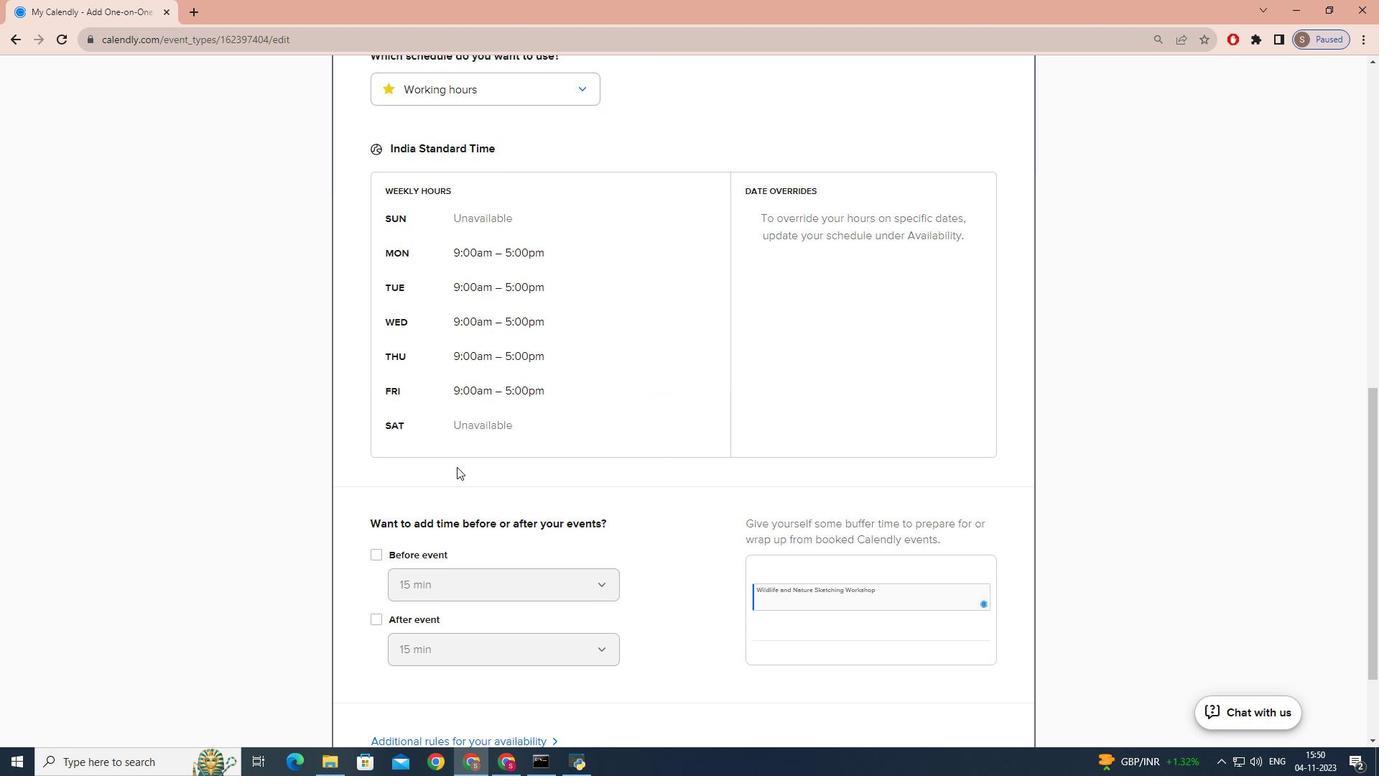 
Action: Mouse scrolled (457, 466) with delta (0, 0)
Screenshot: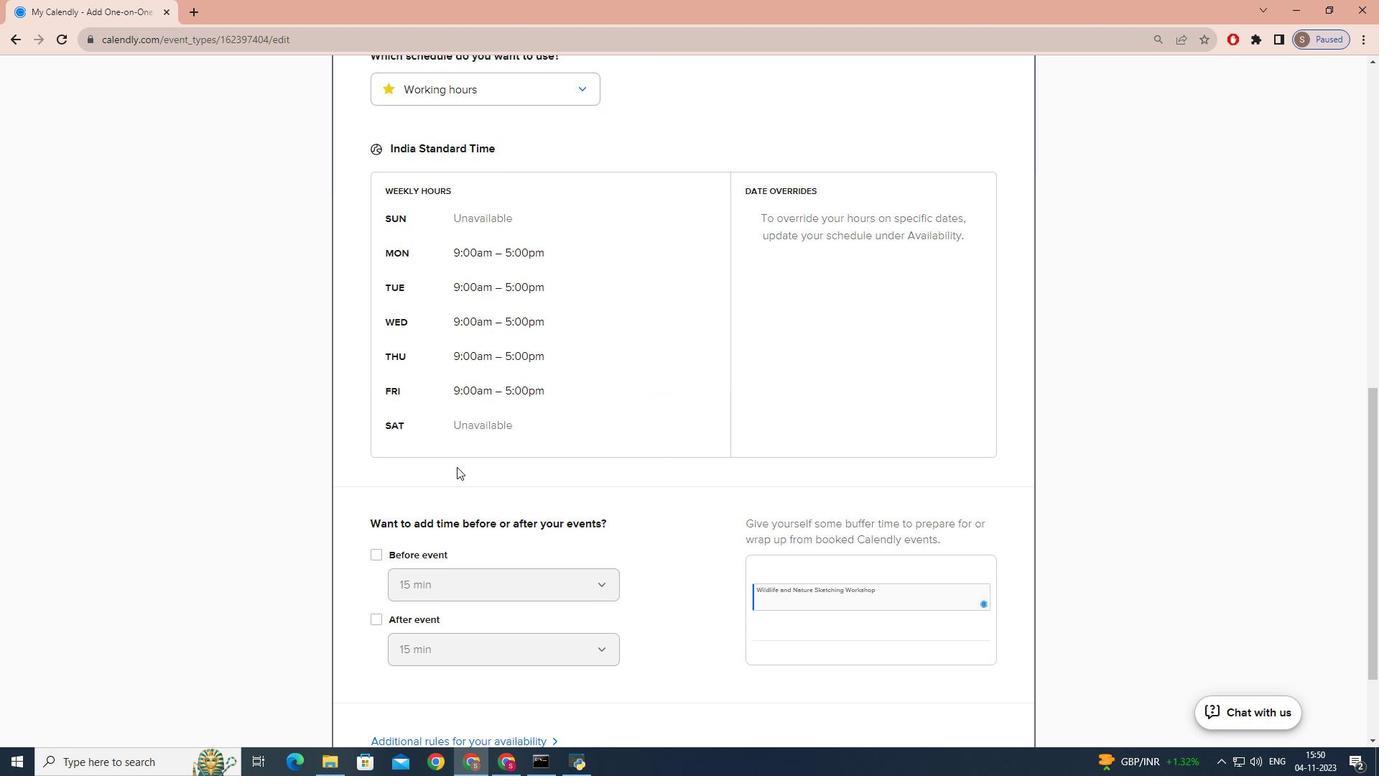 
Action: Mouse scrolled (457, 466) with delta (0, 0)
Screenshot: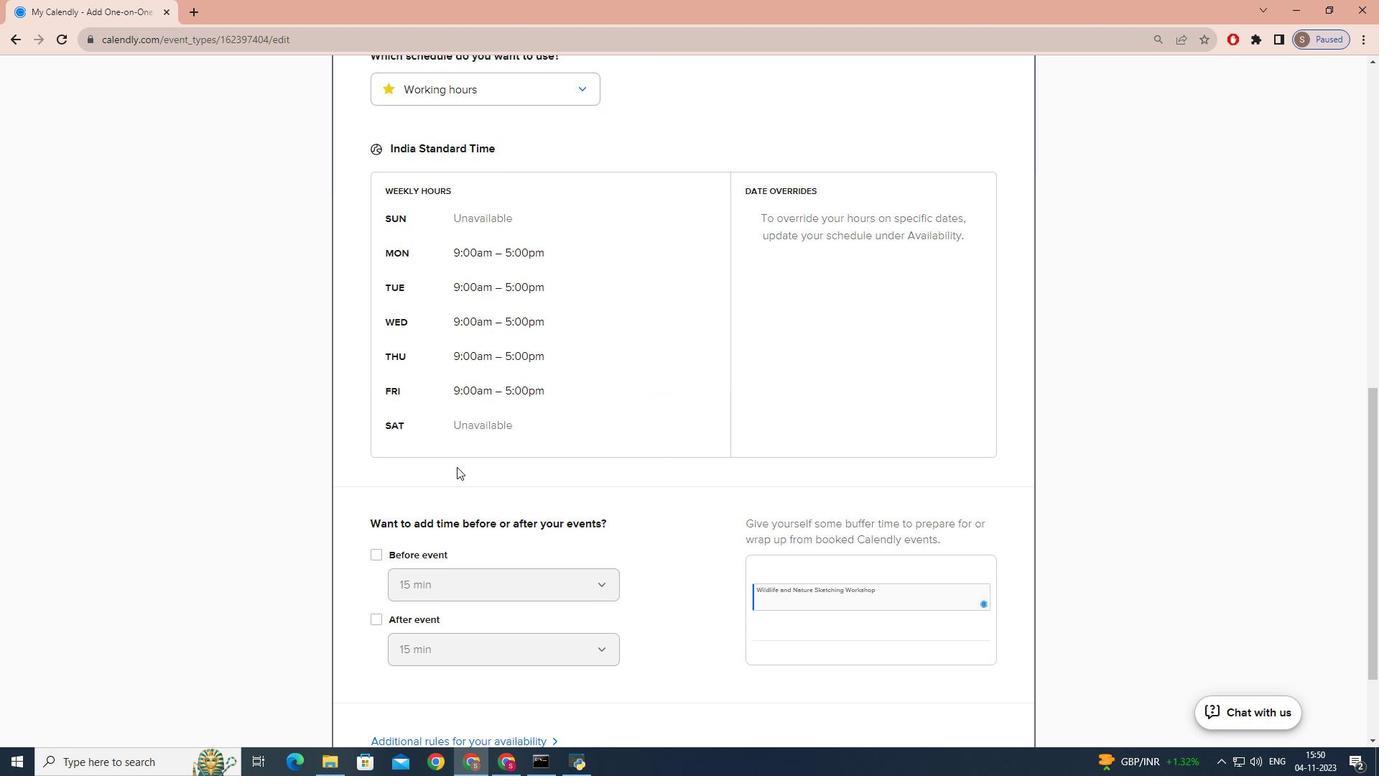 
Action: Mouse scrolled (457, 466) with delta (0, 0)
Screenshot: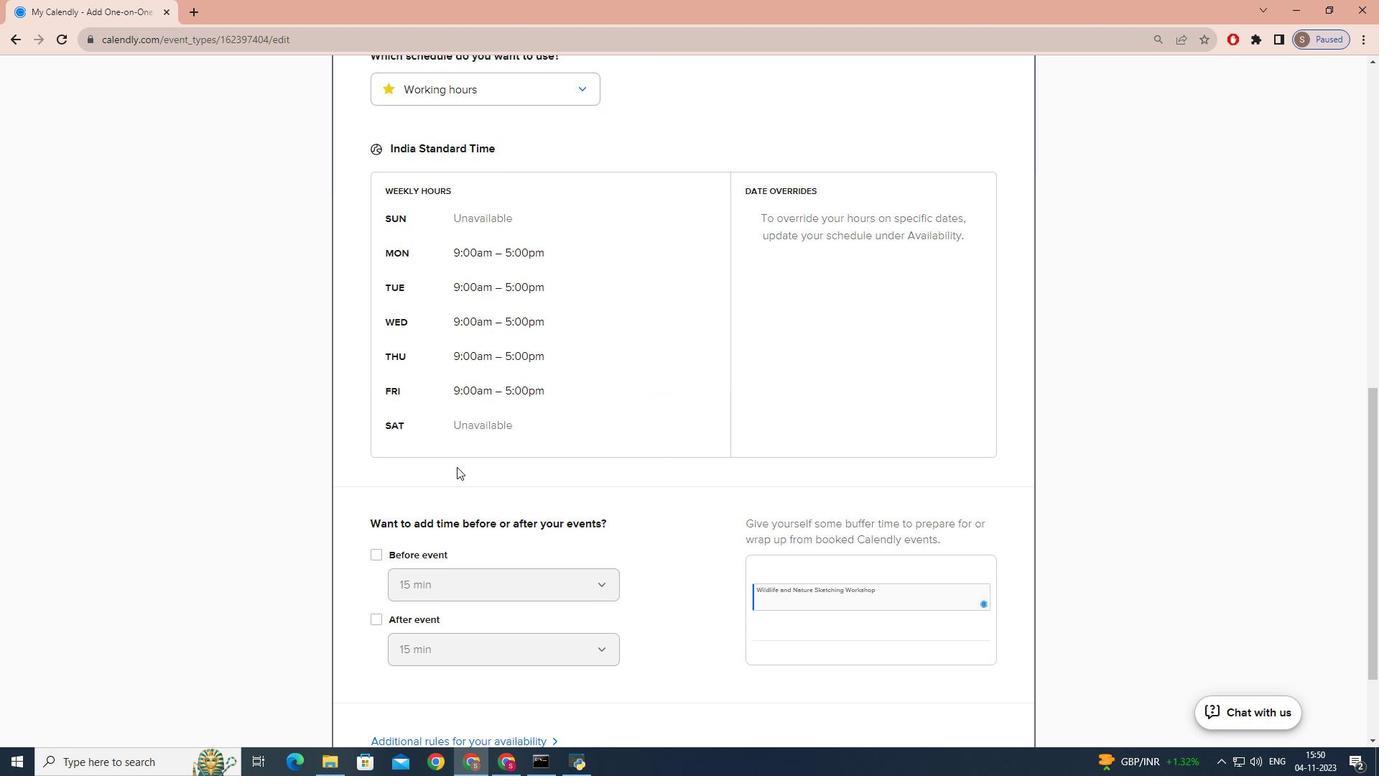 
Action: Mouse scrolled (457, 466) with delta (0, 0)
Screenshot: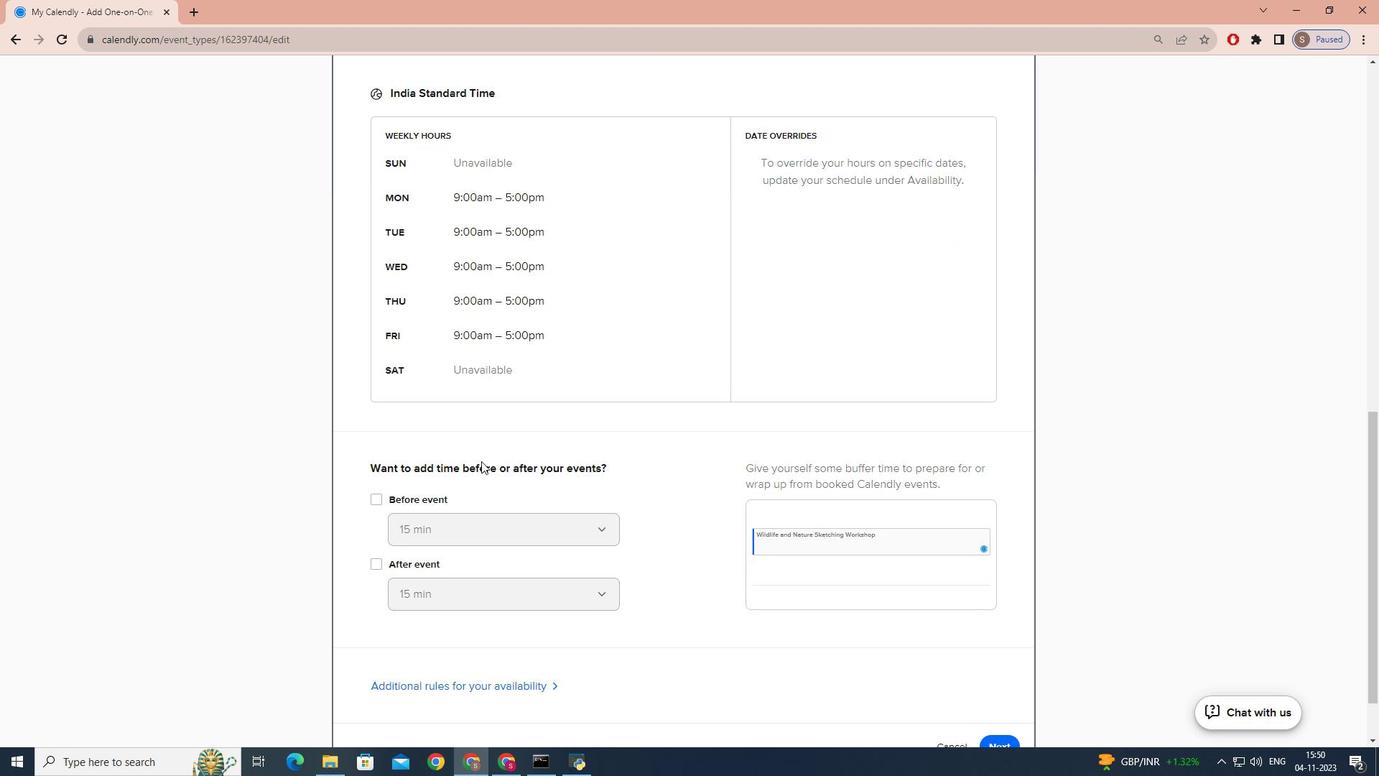 
Action: Mouse moved to (999, 665)
Screenshot: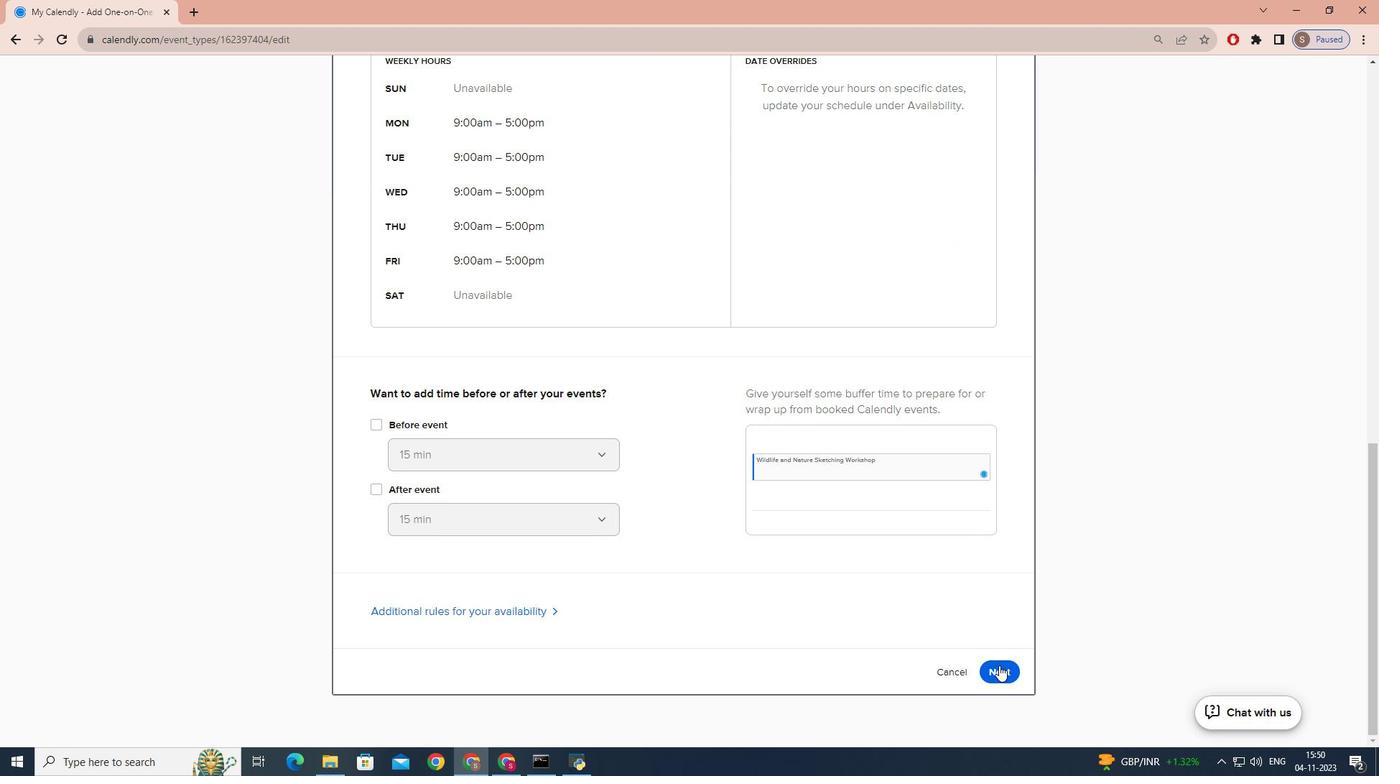 
Action: Mouse pressed left at (999, 665)
Screenshot: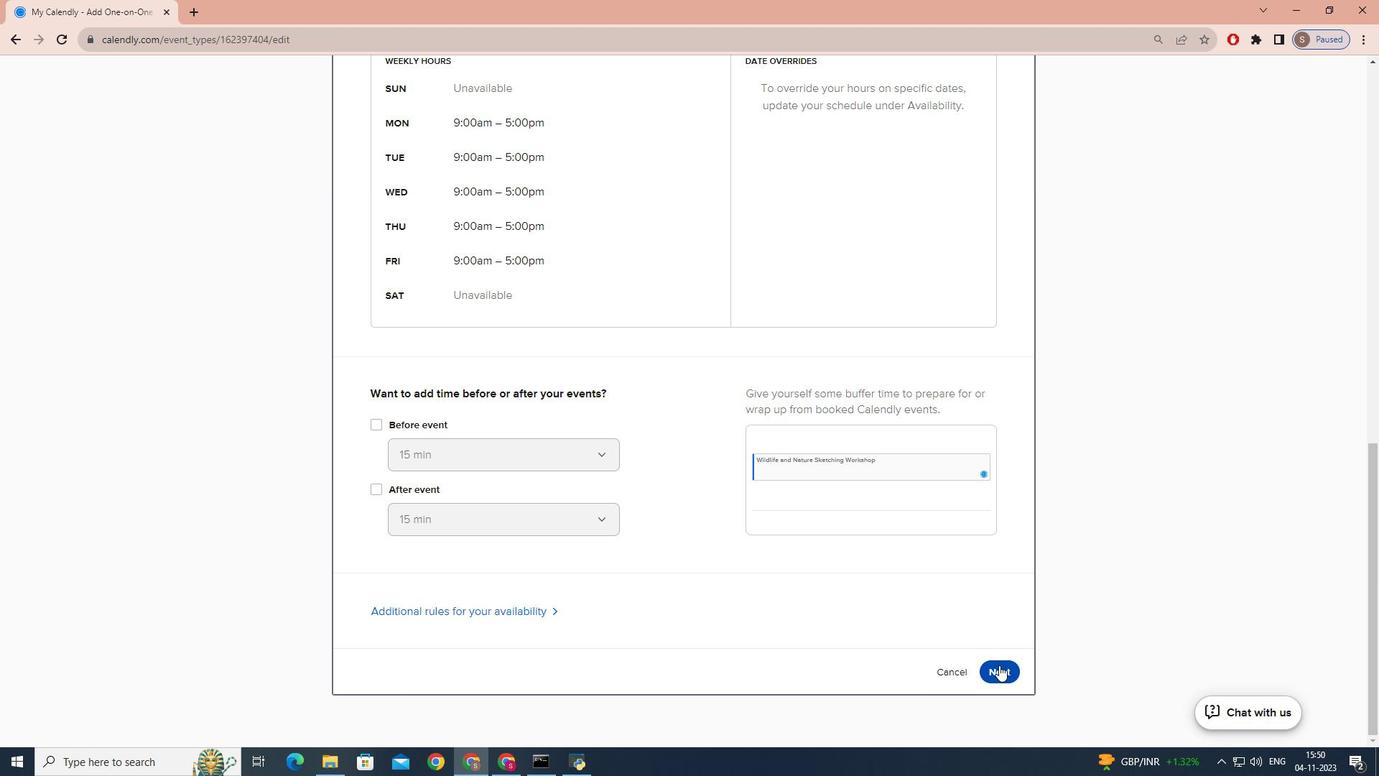 
Action: Mouse moved to (844, 539)
Screenshot: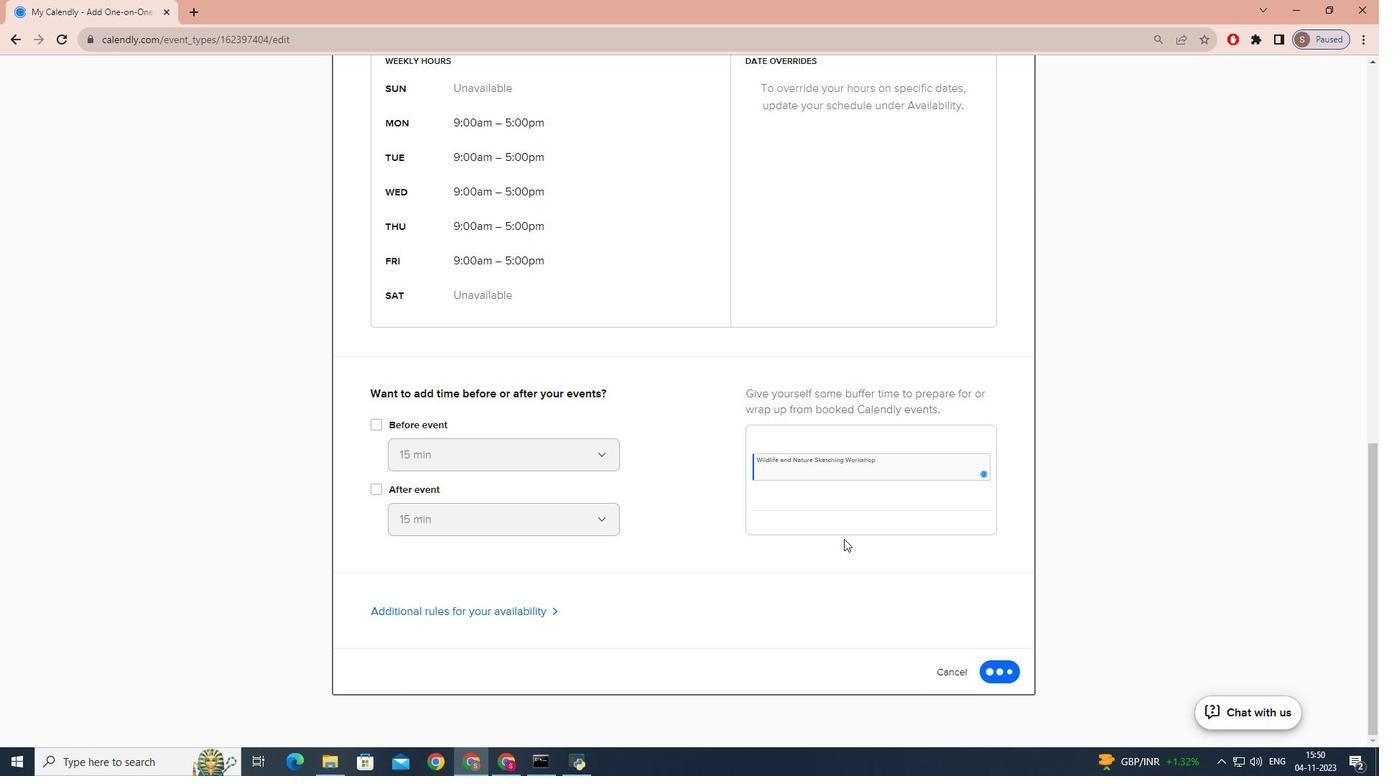 
